 Task: Plan a event for the audiobook listening session.
Action: Mouse moved to (63, 127)
Screenshot: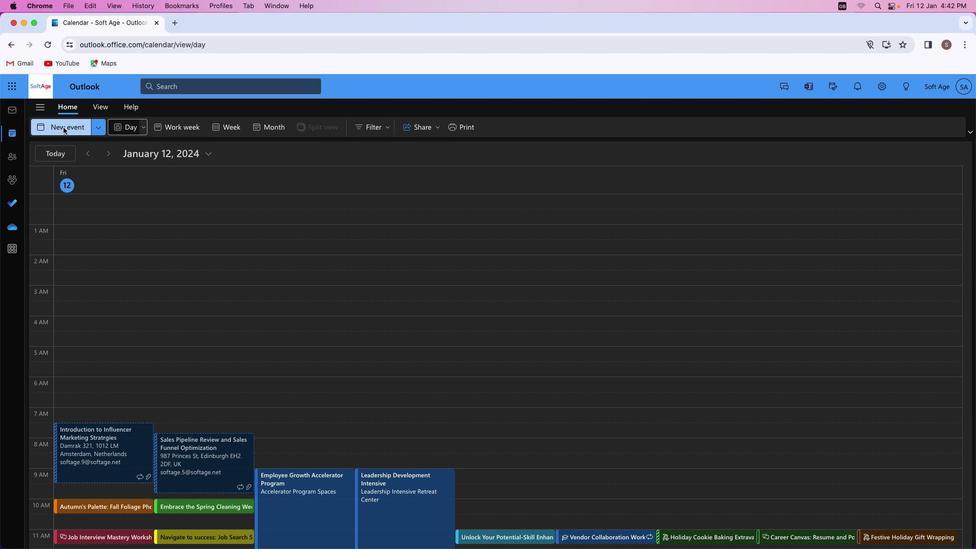 
Action: Mouse pressed left at (63, 127)
Screenshot: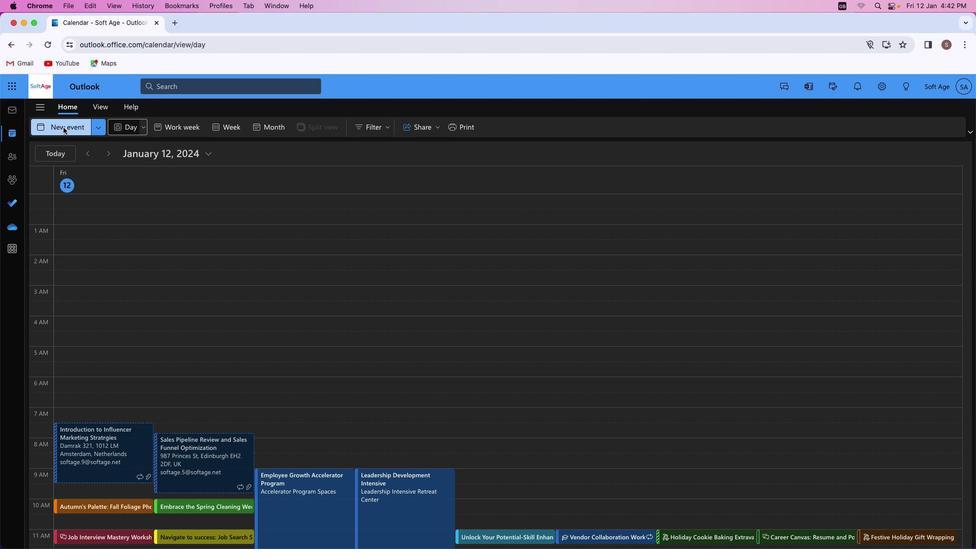 
Action: Mouse moved to (254, 188)
Screenshot: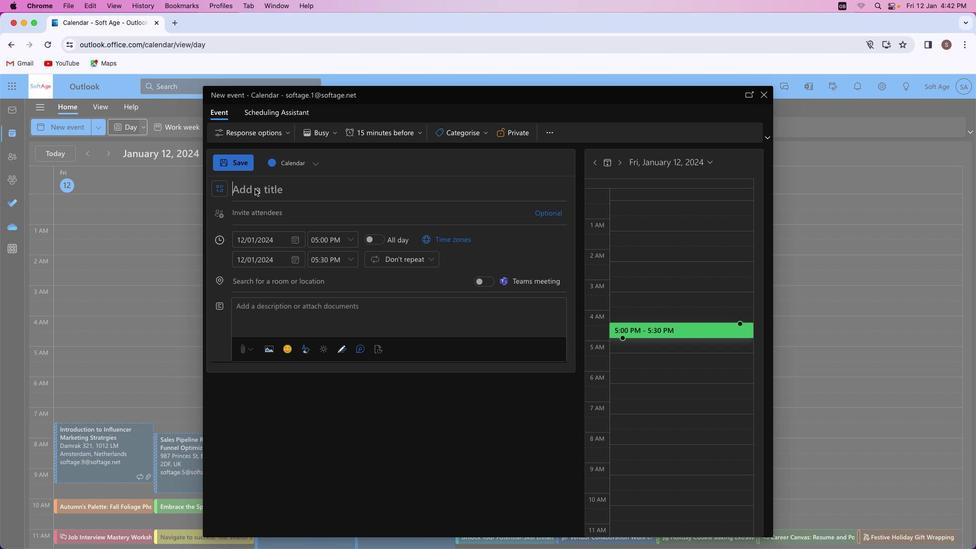 
Action: Mouse pressed left at (254, 188)
Screenshot: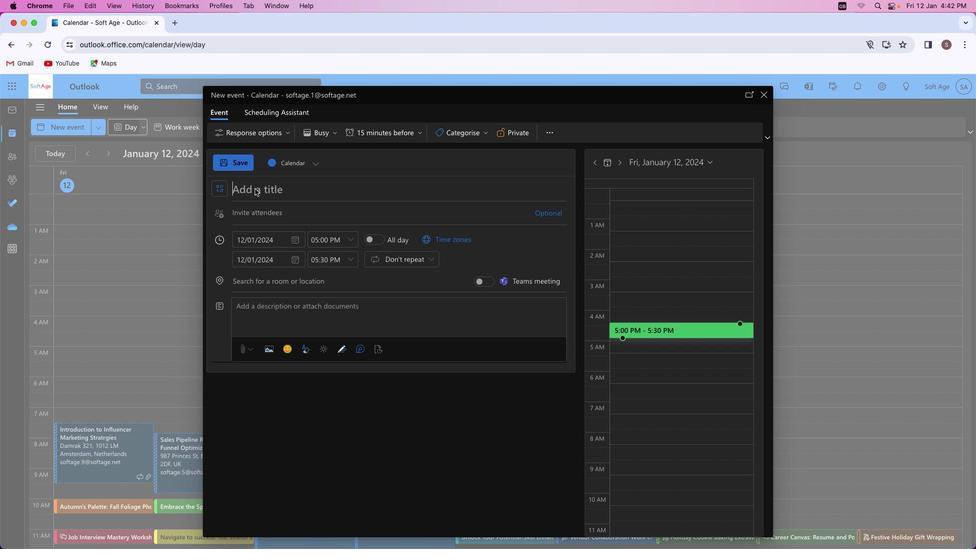 
Action: Key pressed Key.shift'S''o''u''n''d'Key.spaceKey.shift'S''c''a''p''e'Key.spaceKey.shift'S''t''o''r''i''e''s'Key.shift_r':'Key.spaceKey.shift'A''u''d''i''o''b''o''o''k'Key.spaceKey.shift_r'L''i''s''t''e''n''i''n''g'Key.spaceKey.shift'S''e''s''s''i''o''n'
Screenshot: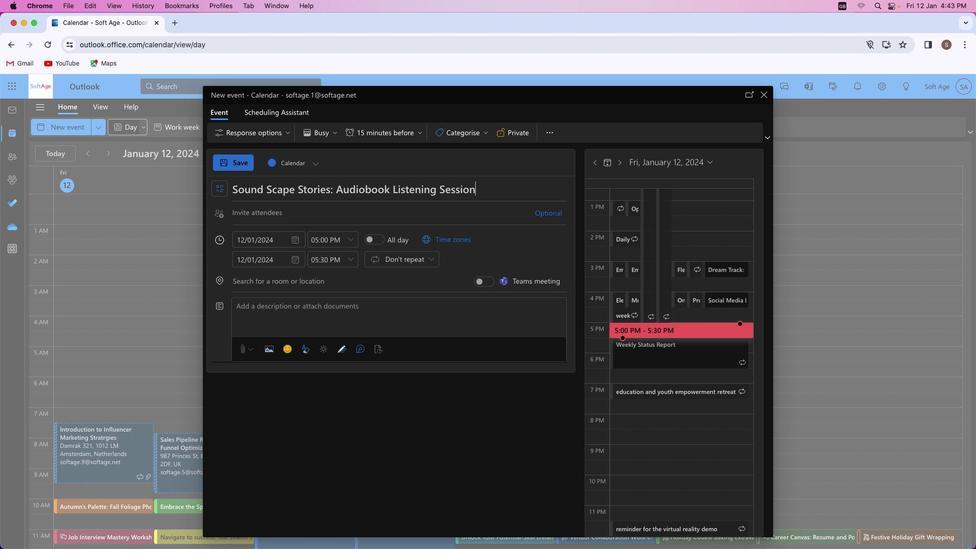
Action: Mouse moved to (261, 214)
Screenshot: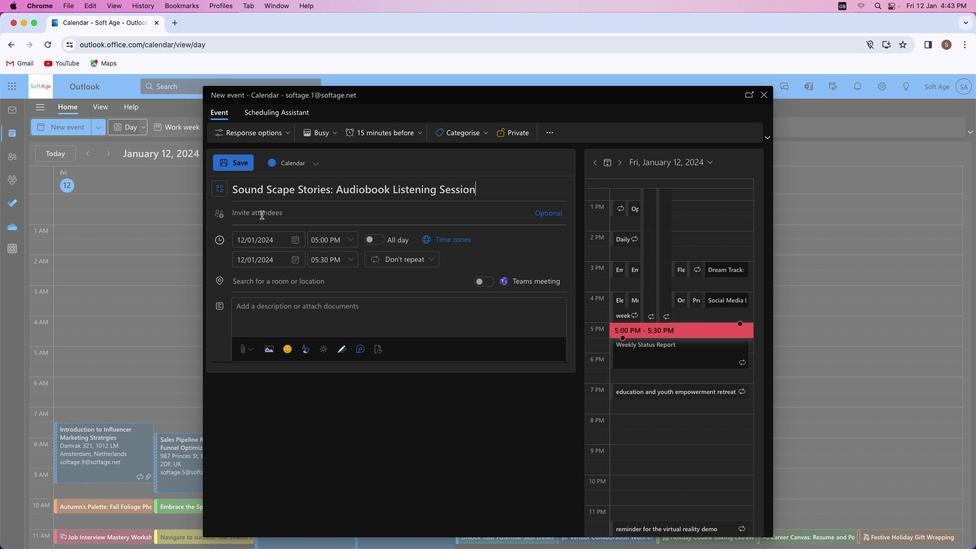 
Action: Mouse pressed left at (261, 214)
Screenshot: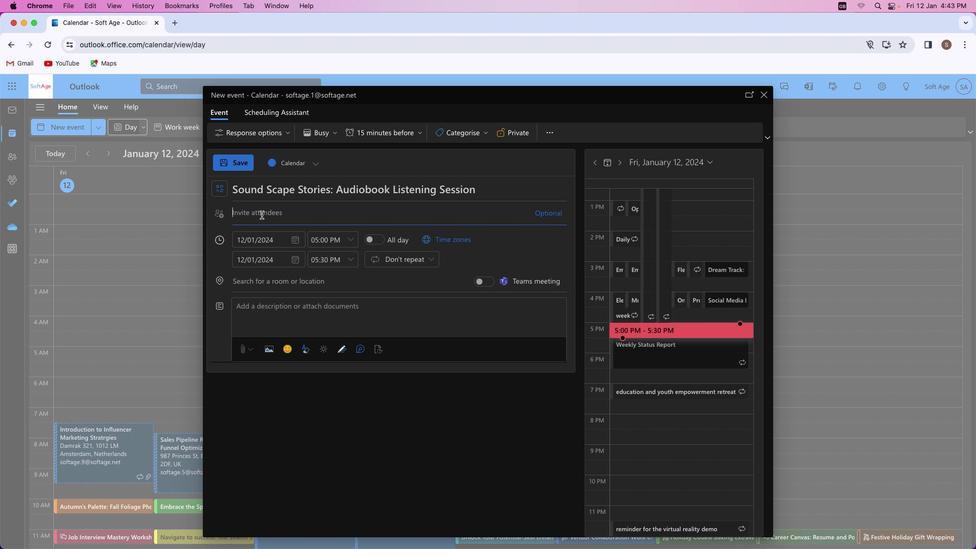 
Action: Key pressed Key.shift'S''h''i''v''a''m''y''a''d''a''v''4''1'Key.shift'@''o''u''t''l''o''o''k''.''c''o''m'
Screenshot: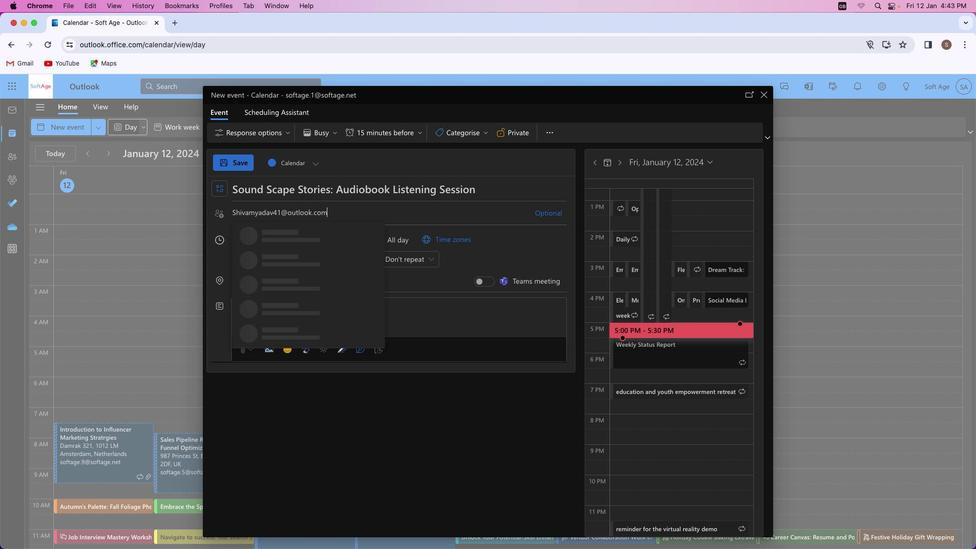 
Action: Mouse moved to (325, 235)
Screenshot: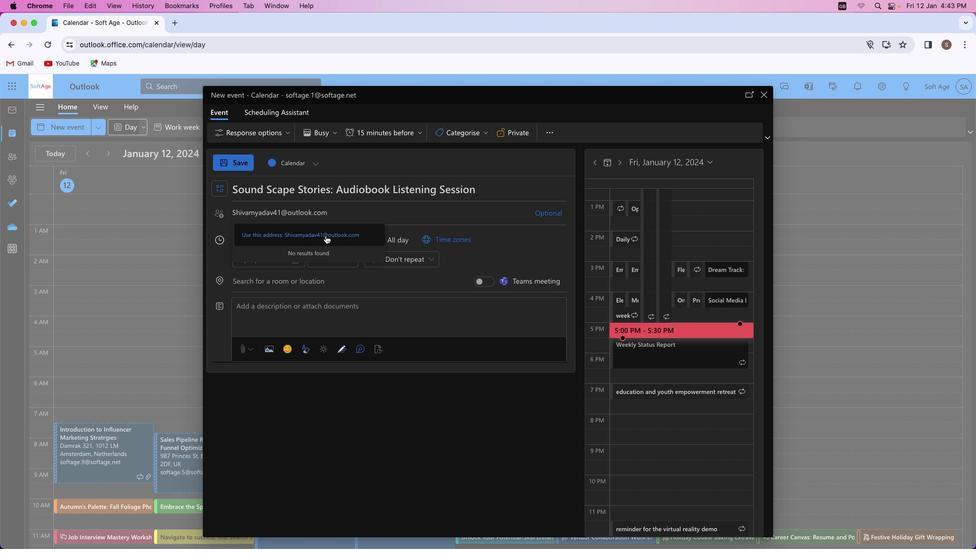 
Action: Mouse pressed left at (325, 235)
Screenshot: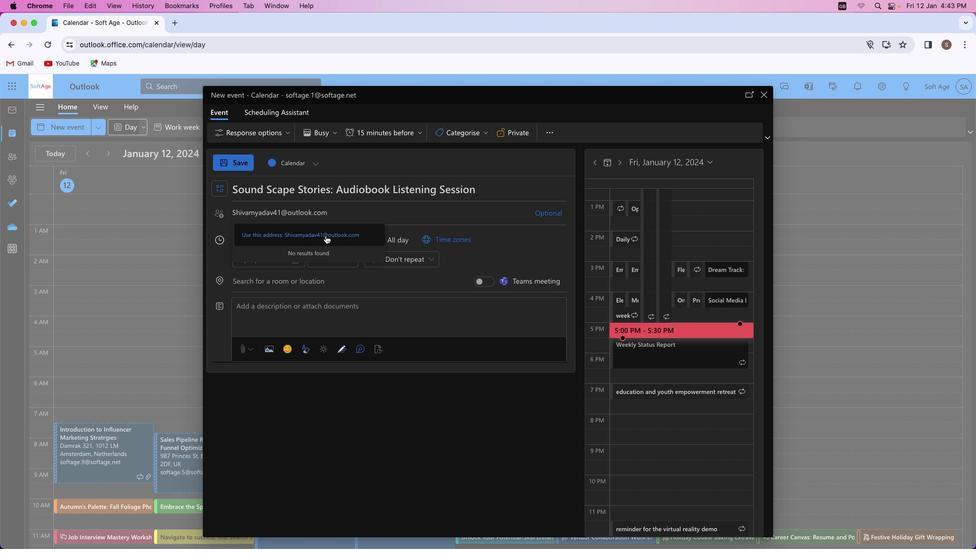 
Action: Mouse moved to (528, 238)
Screenshot: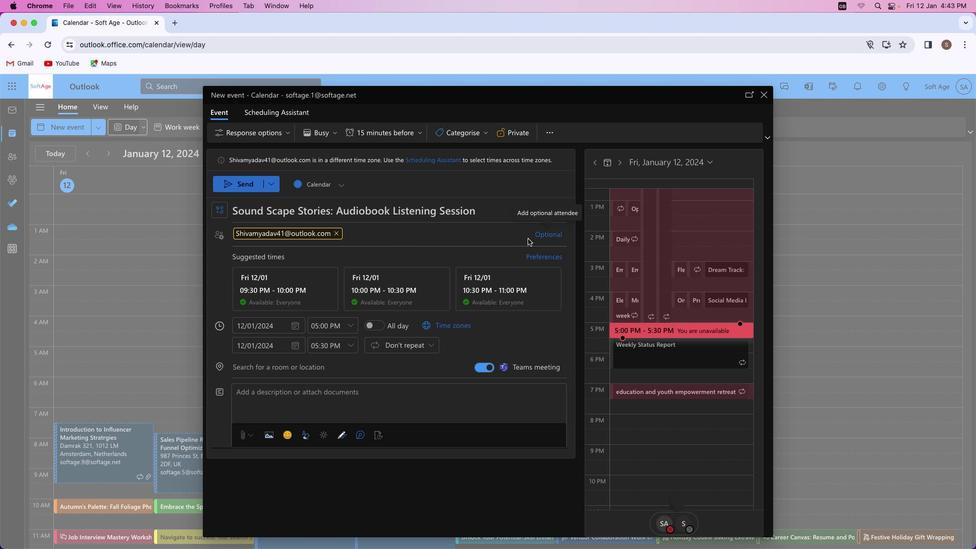 
Action: Key pressed Key.shift'A''k''a''s''h''r''a''j''p''u''t'Key.shift'@''o''u''t''l''o''o''k''.''c''o''m'
Screenshot: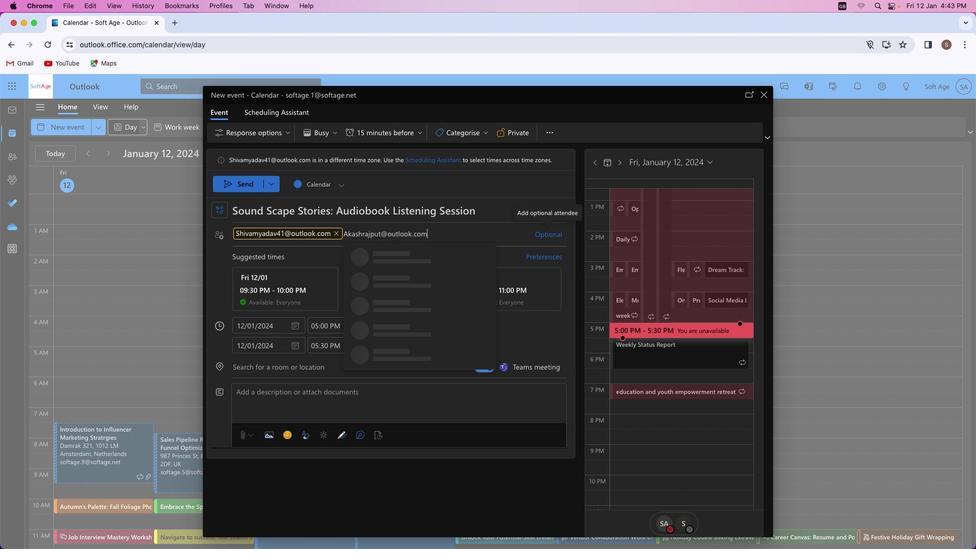 
Action: Mouse moved to (433, 255)
Screenshot: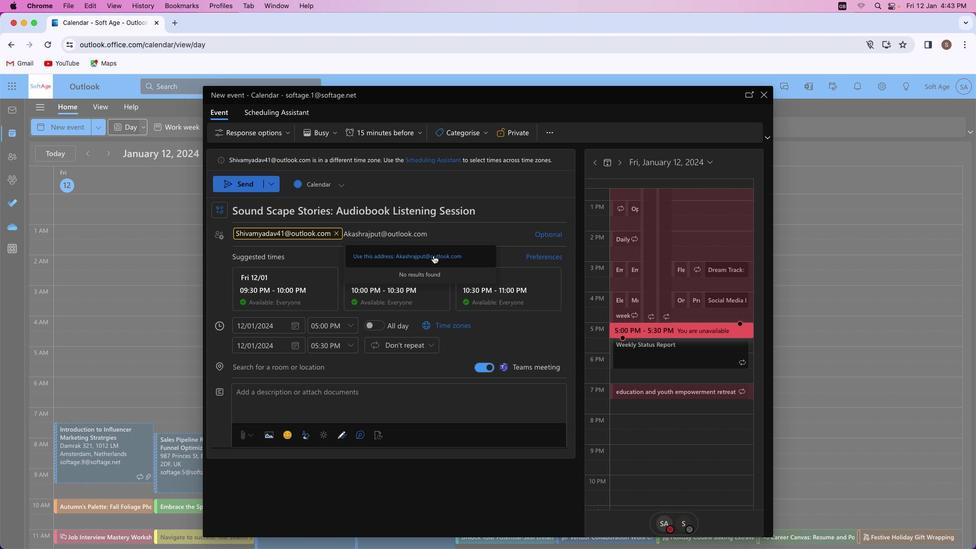 
Action: Mouse pressed left at (433, 255)
Screenshot: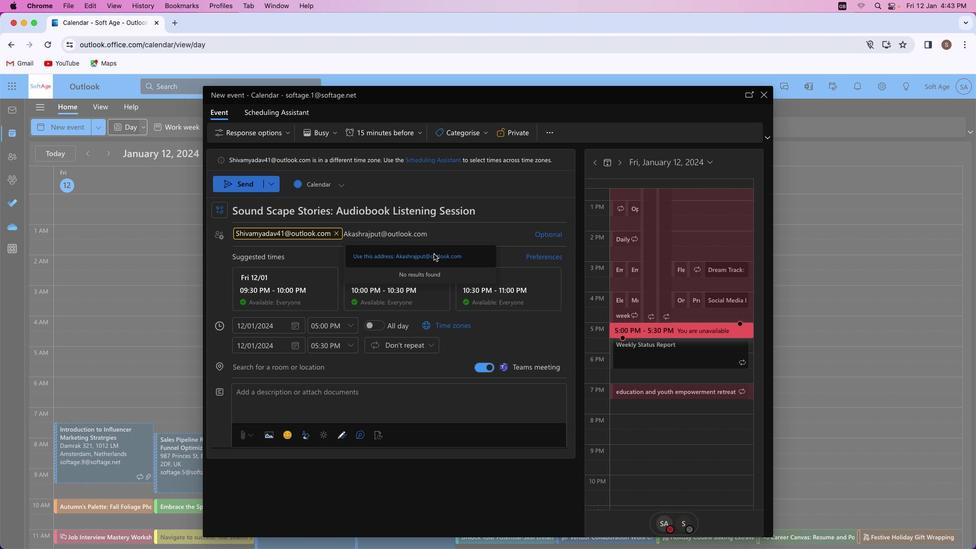 
Action: Mouse moved to (545, 243)
Screenshot: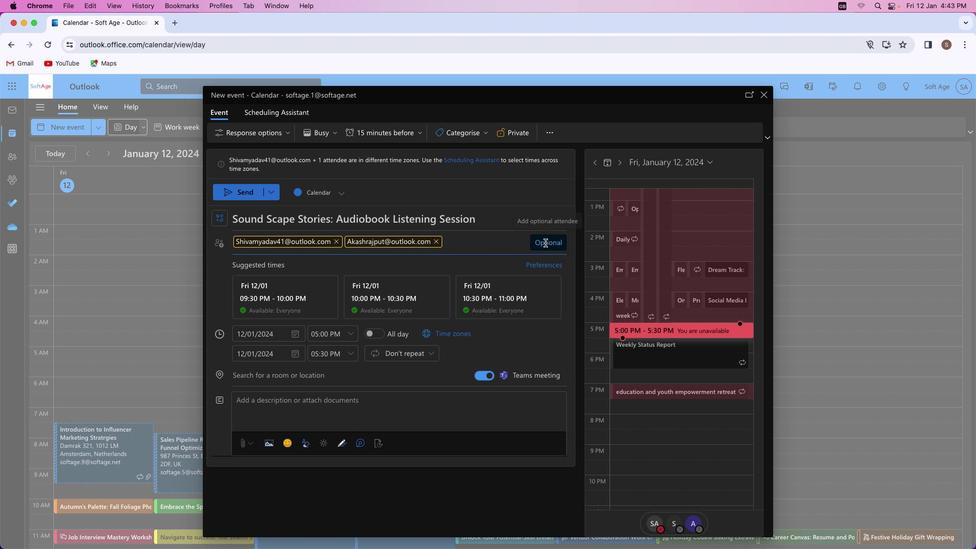 
Action: Mouse pressed left at (545, 243)
Screenshot: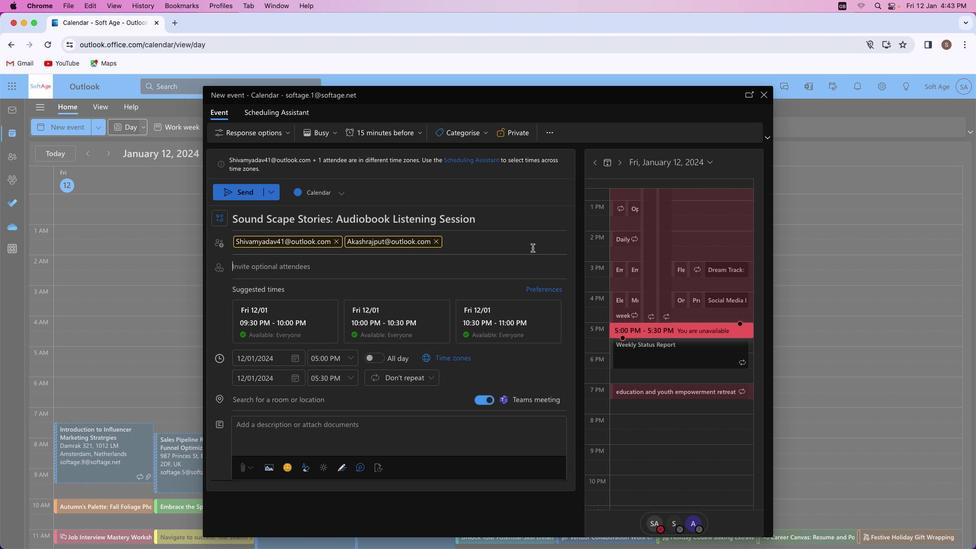 
Action: Mouse moved to (350, 263)
Screenshot: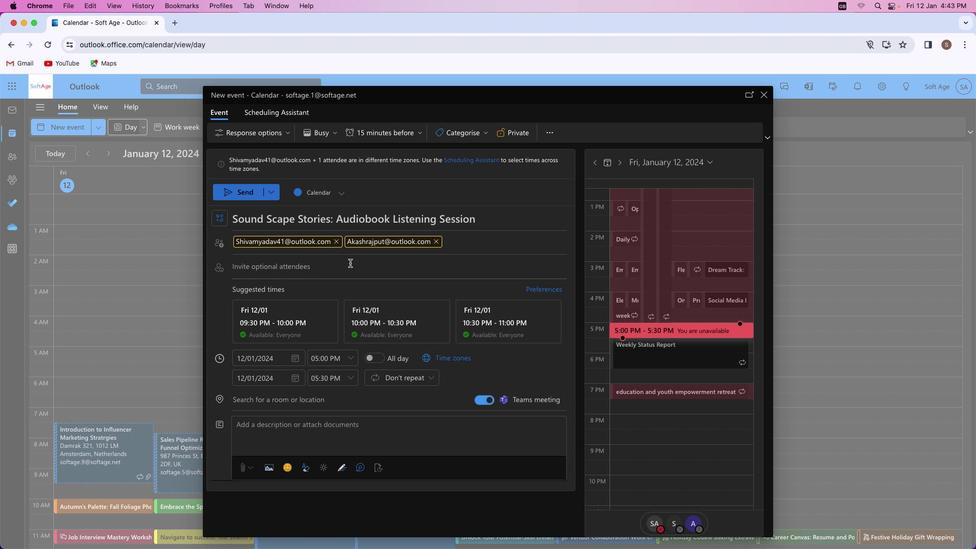 
Action: Key pressed Key.shift_r'M''u''n''e''e''s''h''k''u''m''a''r''9''7''3''2'Key.shift'@''o''u''t''l''o''o''k''.''c''o''m'
Screenshot: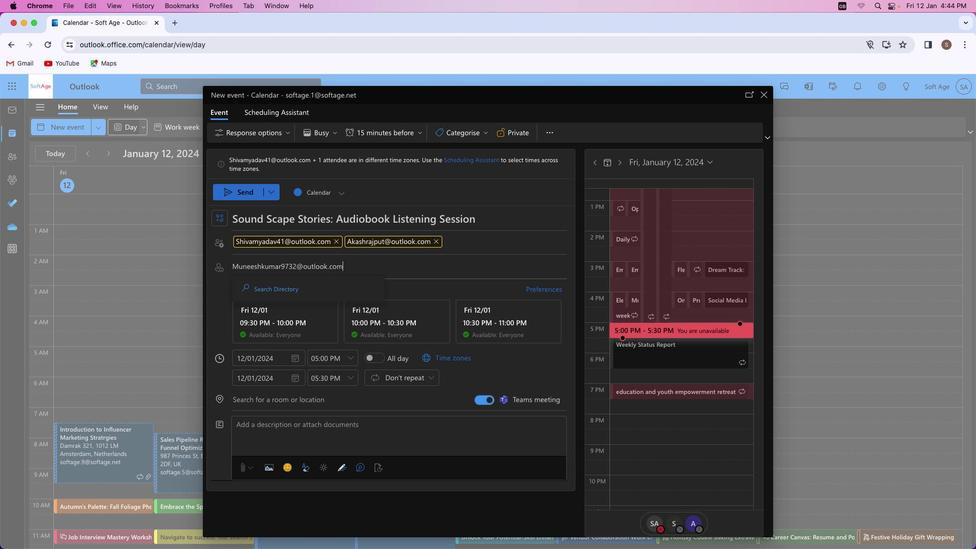 
Action: Mouse moved to (344, 289)
Screenshot: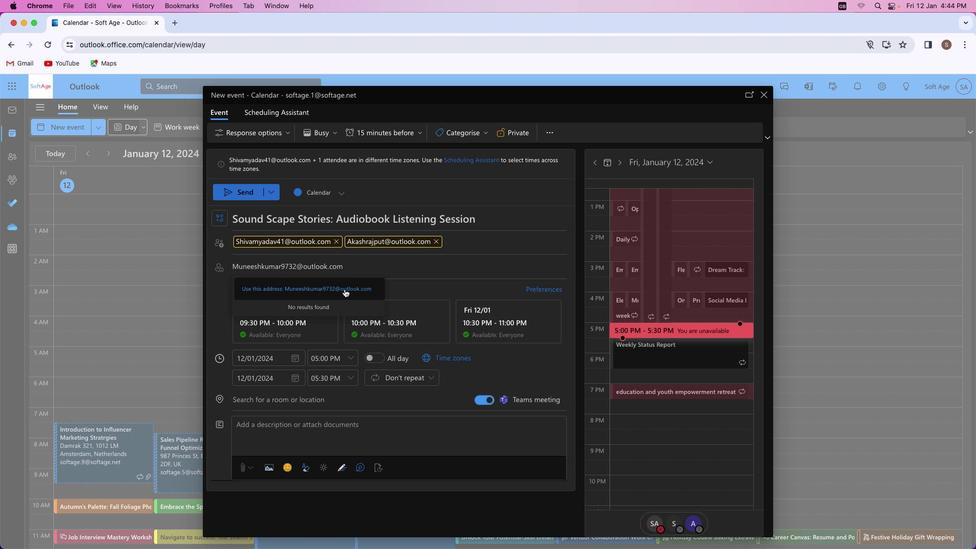 
Action: Mouse pressed left at (344, 289)
Screenshot: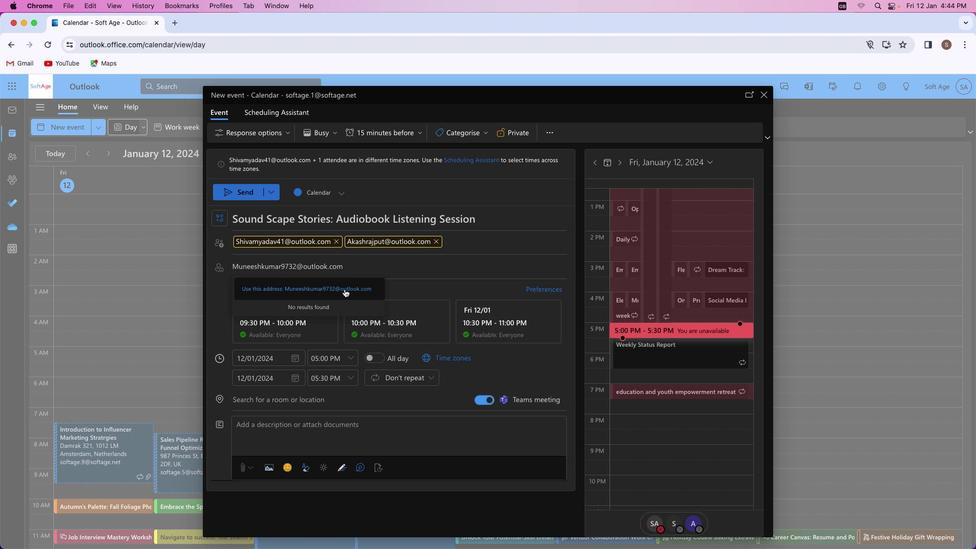 
Action: Mouse moved to (298, 400)
Screenshot: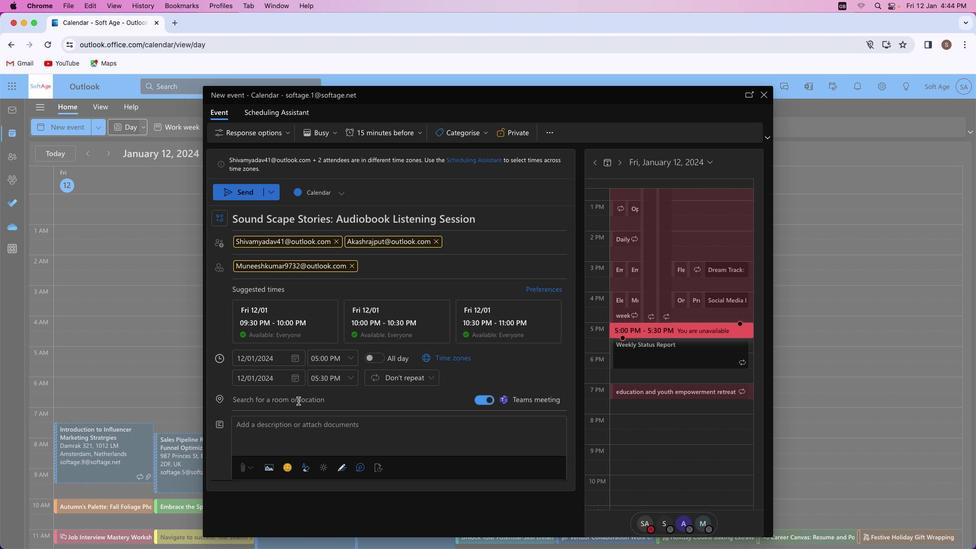 
Action: Mouse pressed left at (298, 400)
Screenshot: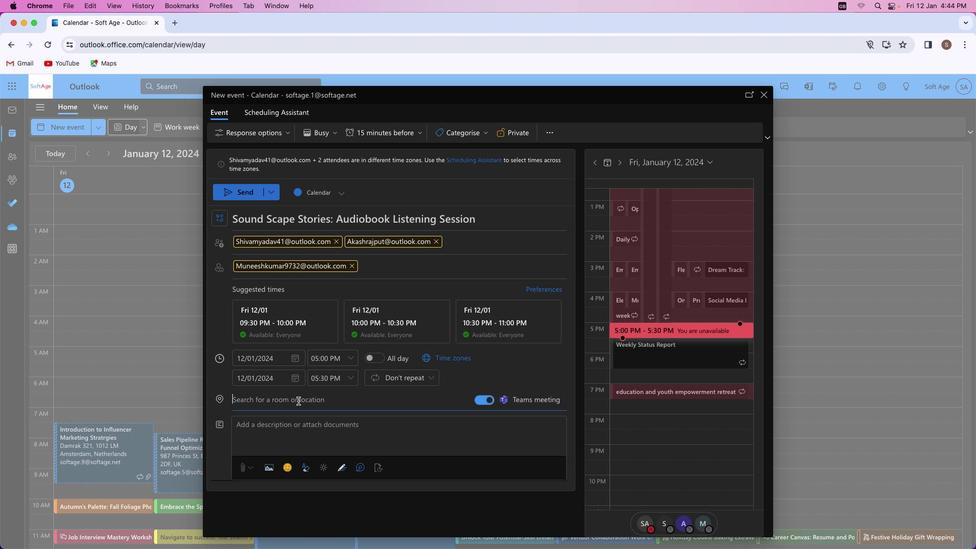 
Action: Key pressed Key.shift'A''u''d''i''o''b''o''o''k'
Screenshot: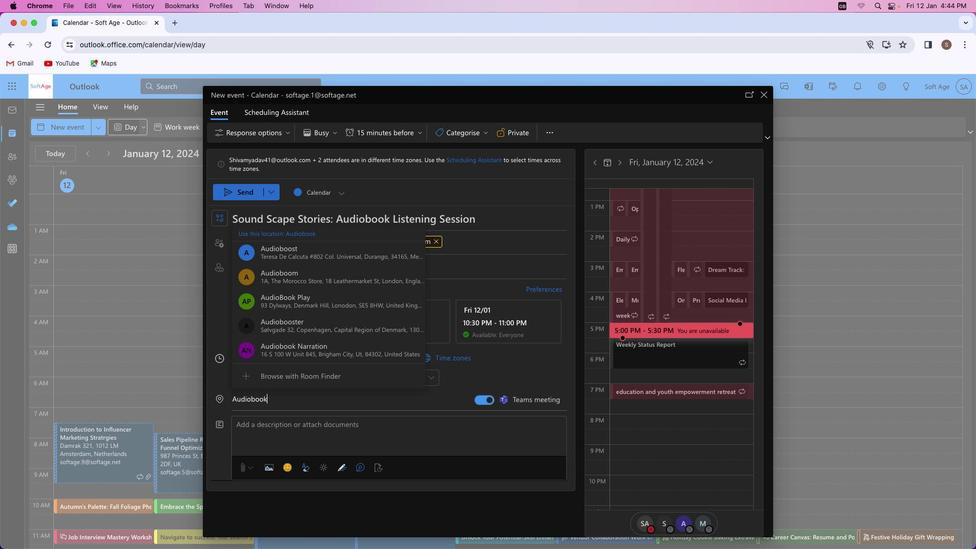 
Action: Mouse moved to (285, 248)
Screenshot: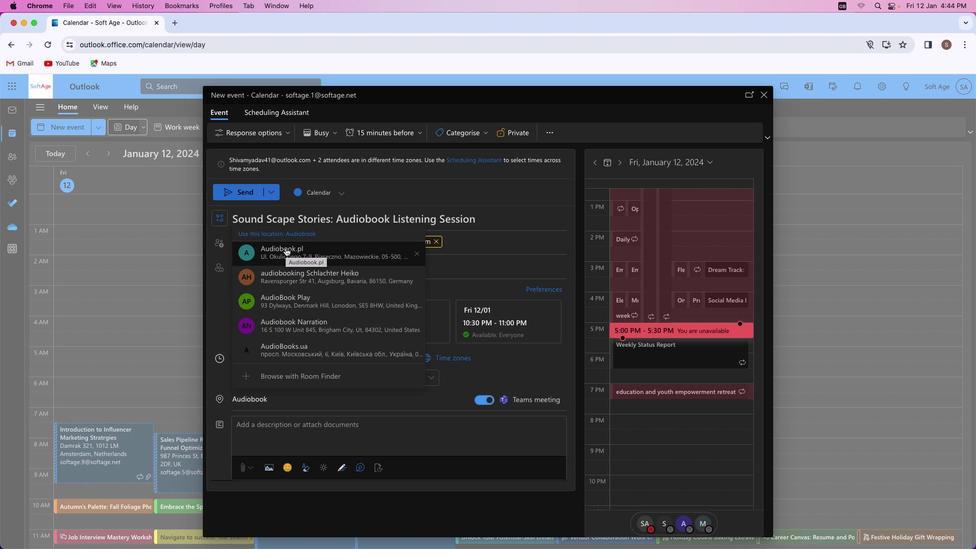 
Action: Mouse pressed left at (285, 248)
Screenshot: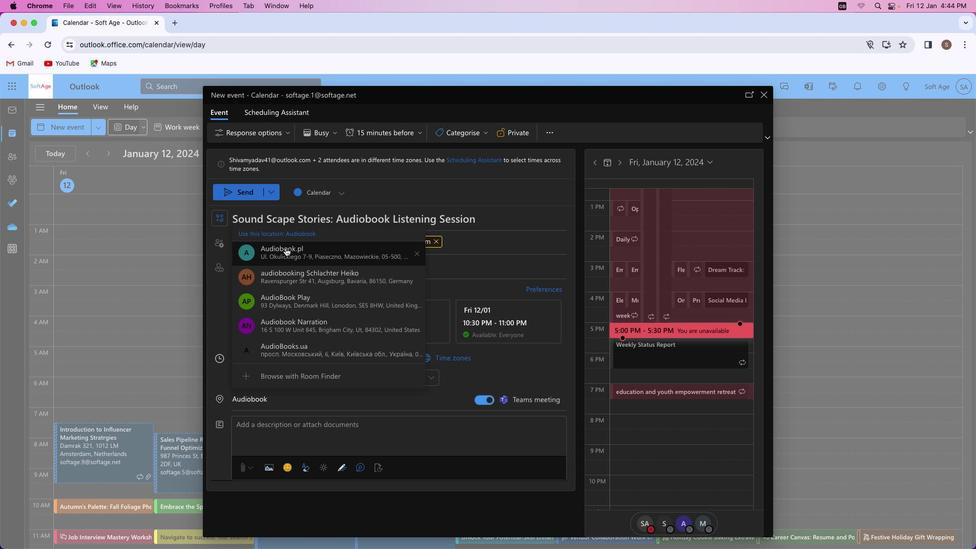 
Action: Mouse moved to (310, 423)
Screenshot: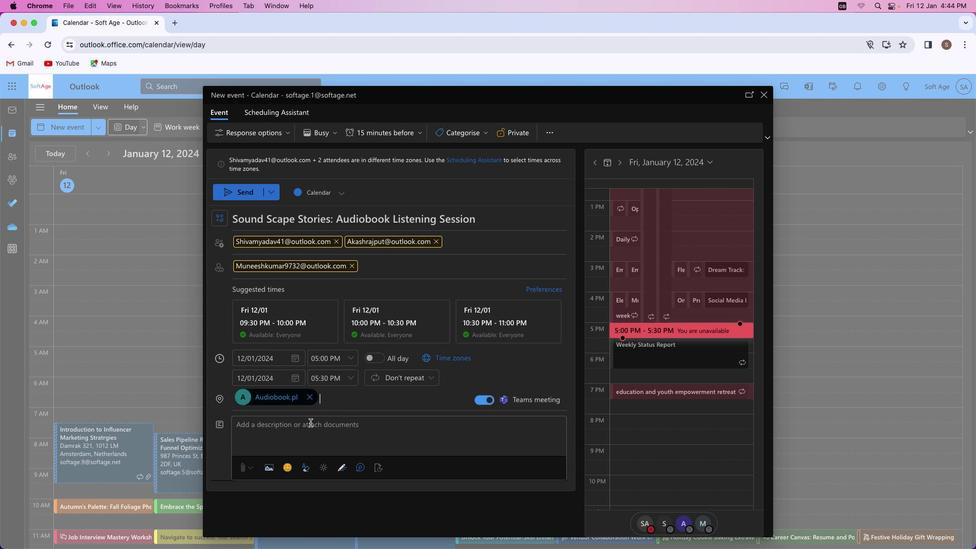 
Action: Mouse pressed left at (310, 423)
Screenshot: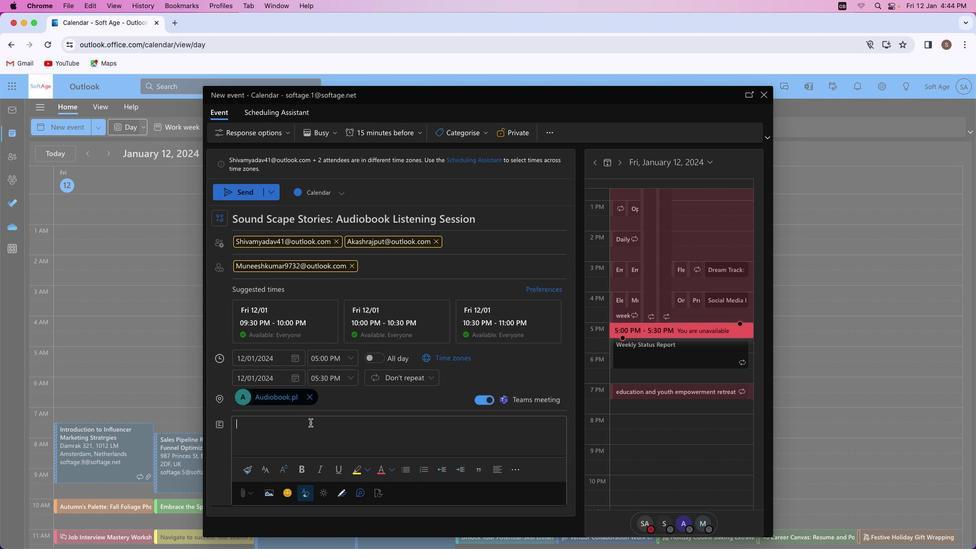 
Action: Mouse moved to (346, 436)
Screenshot: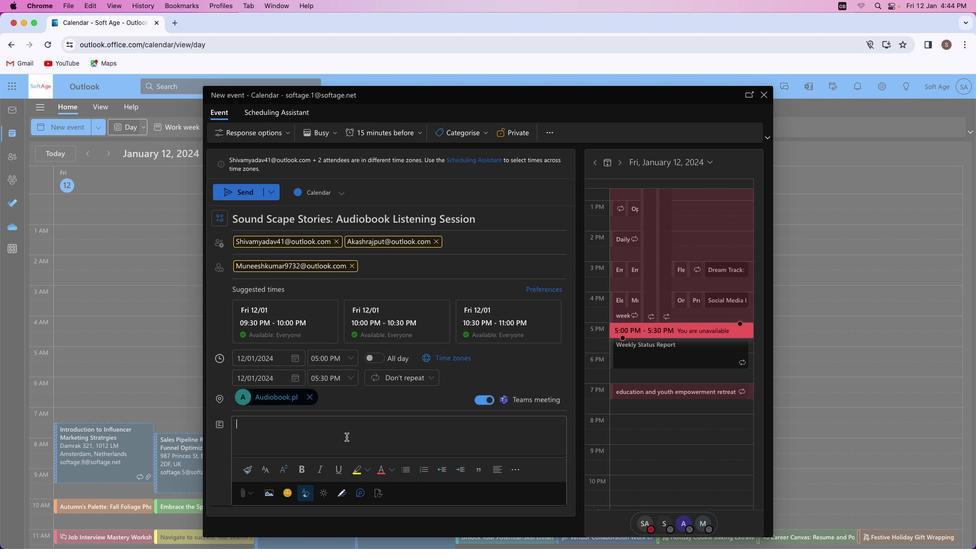 
Action: Key pressed Key.shift_r'I''m''m''e''r''s''e'Key.space'y''o''u''r''s''e''l''f'Key.space'i''n'Key.space'a'Key.space'w''o''r''l''d'Key.space'o''f'Key.space'c''a''p''t''i''v''a''t''i''n''g'Key.space'n''a''r''r''a''t''i''v''e''s'Key.space'w''i''t''h'Key.space's''o''u''n''d'Key.space's''c''a''p''e'Key.space's''t''o''r''i''e''s''.'Key.spaceKey.shift_r'J''o''i''n'Key.space'o''u''r'Key.space'a''u''d''i''o''b''o''o''k'Key.space'l''i''s''t''e''n''i''n''g'Key.space's''e''s''s''i''o''n'Key.space'f''o''r'Key.space'a''n'Key.space'a''u''d''i''t''o''r''y'Key.space'j''o''u''r''n''e''y'Key.space't''h''a''t'Key.space's''p''a''r''k''s'Key.space'i''m''a''g''i''n''a''t''i''o''n'Key.space'a''n''d'Key.space'r''e''l''a''x''a''t''i''o''n''.'
Screenshot: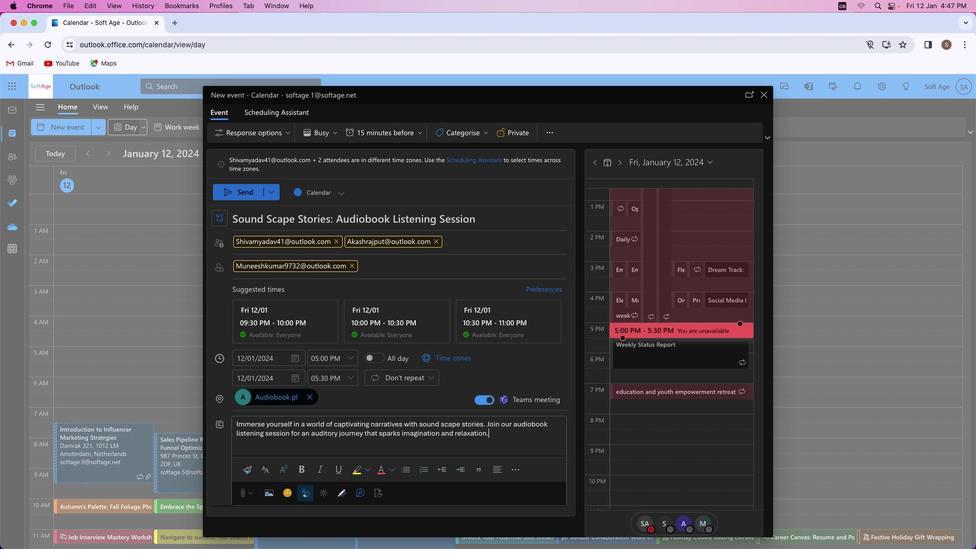 
Action: Mouse moved to (505, 435)
Screenshot: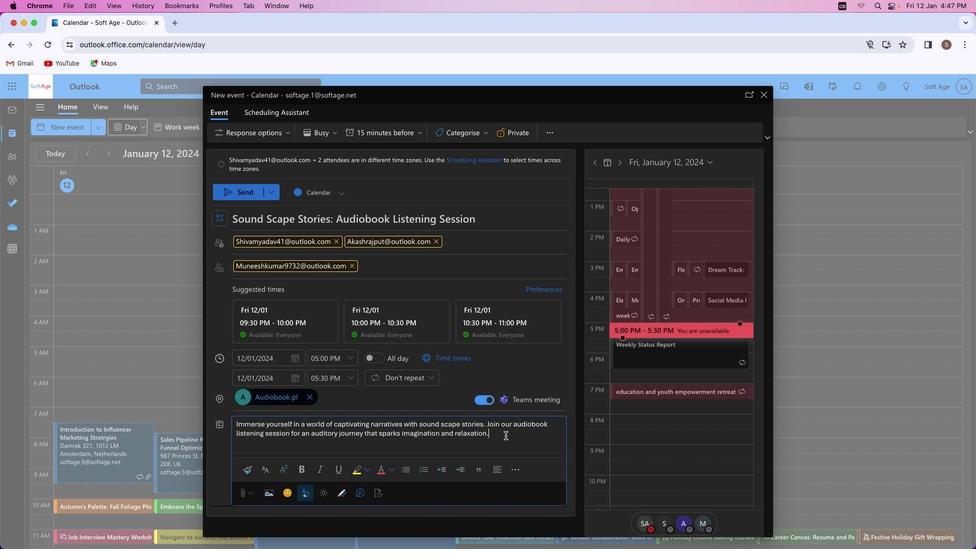 
Action: Mouse pressed left at (505, 435)
Screenshot: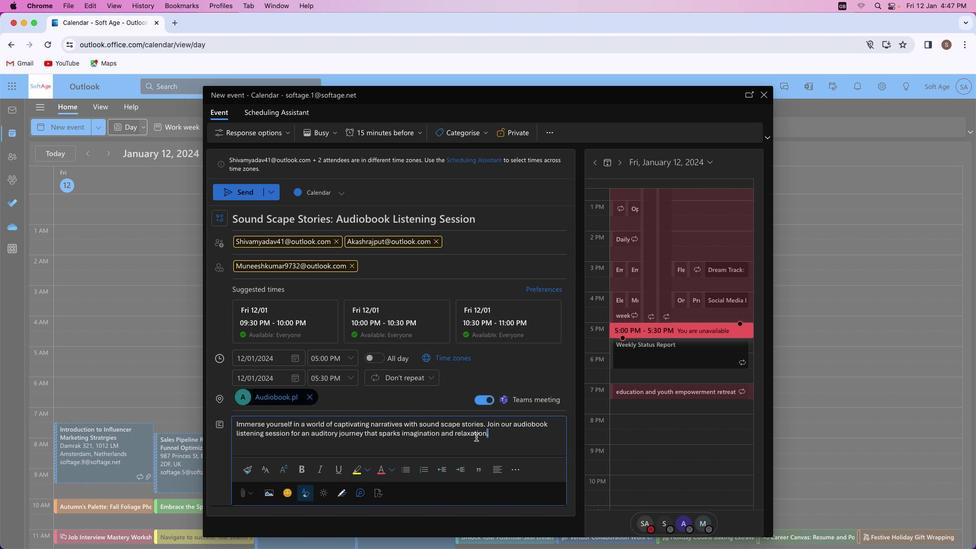 
Action: Mouse moved to (329, 402)
Screenshot: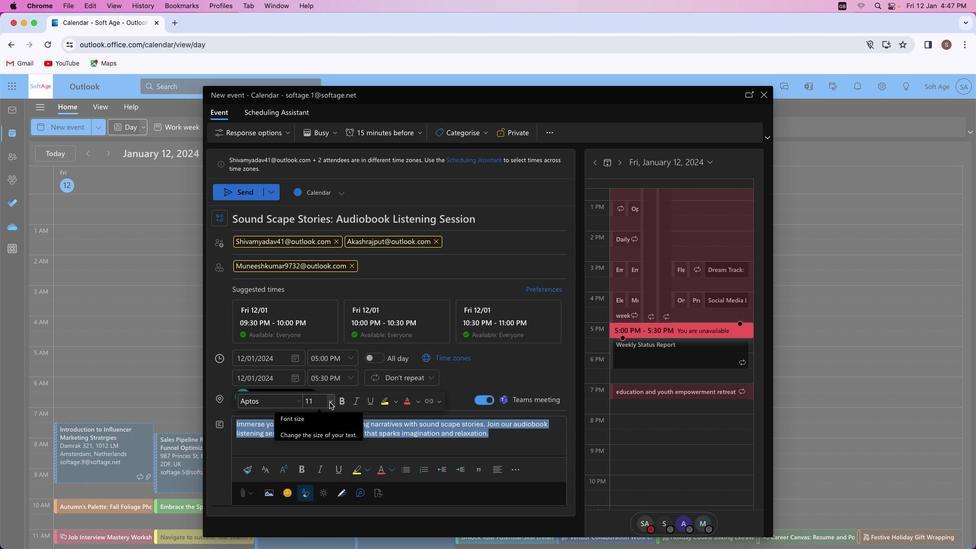 
Action: Mouse pressed left at (329, 402)
Screenshot: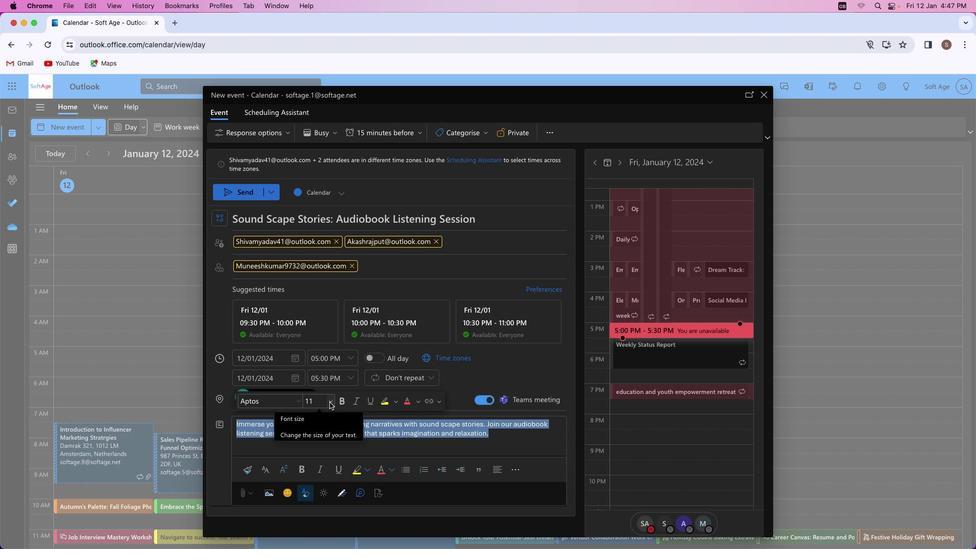 
Action: Mouse moved to (321, 325)
Screenshot: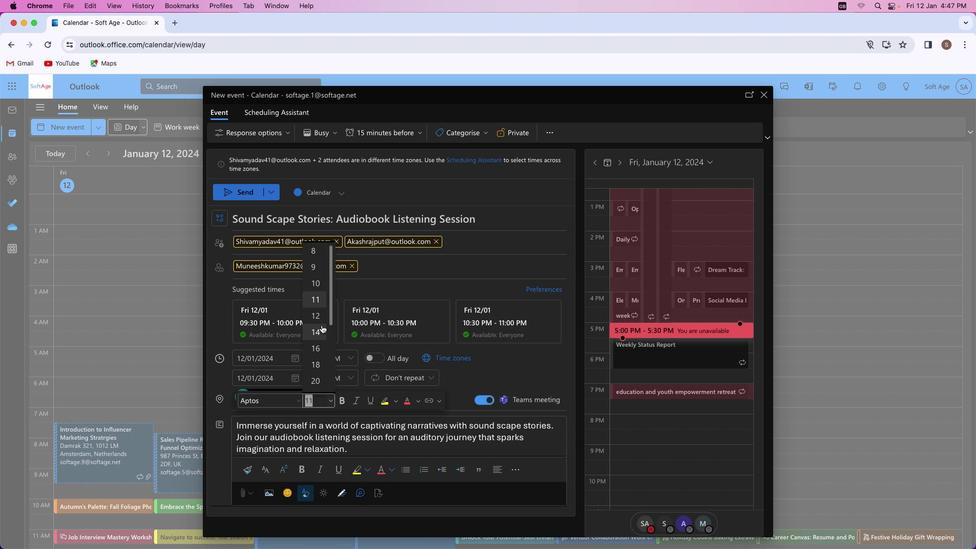 
Action: Mouse pressed left at (321, 325)
Screenshot: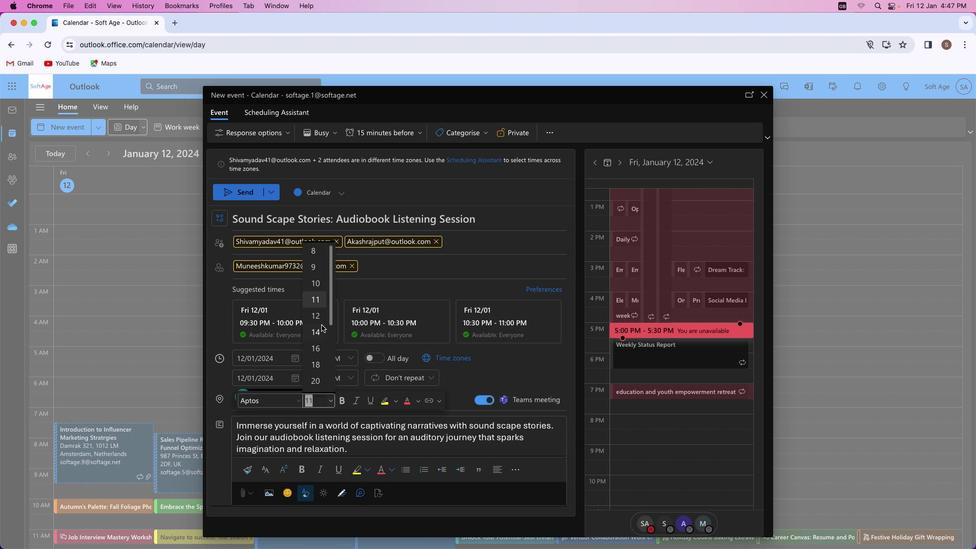 
Action: Mouse moved to (270, 468)
Screenshot: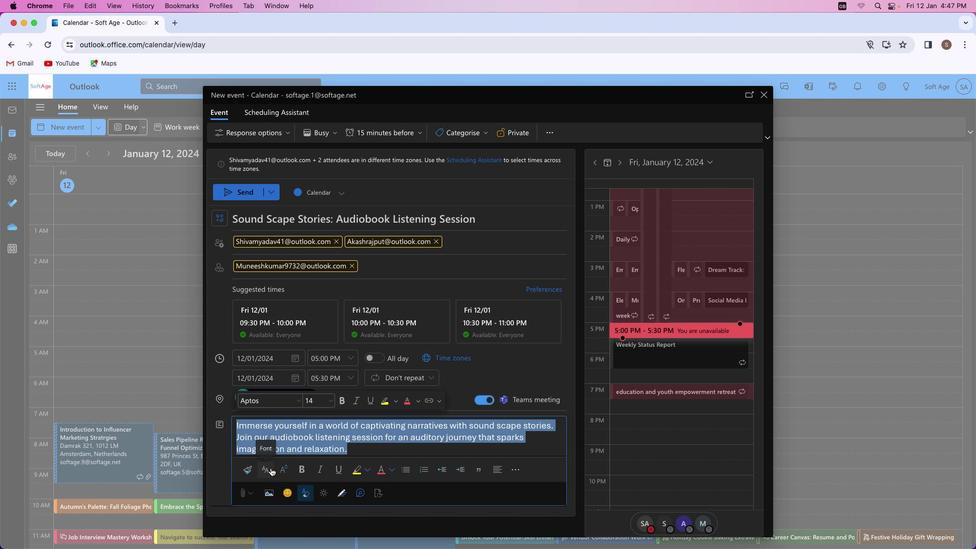 
Action: Mouse pressed left at (270, 468)
Screenshot: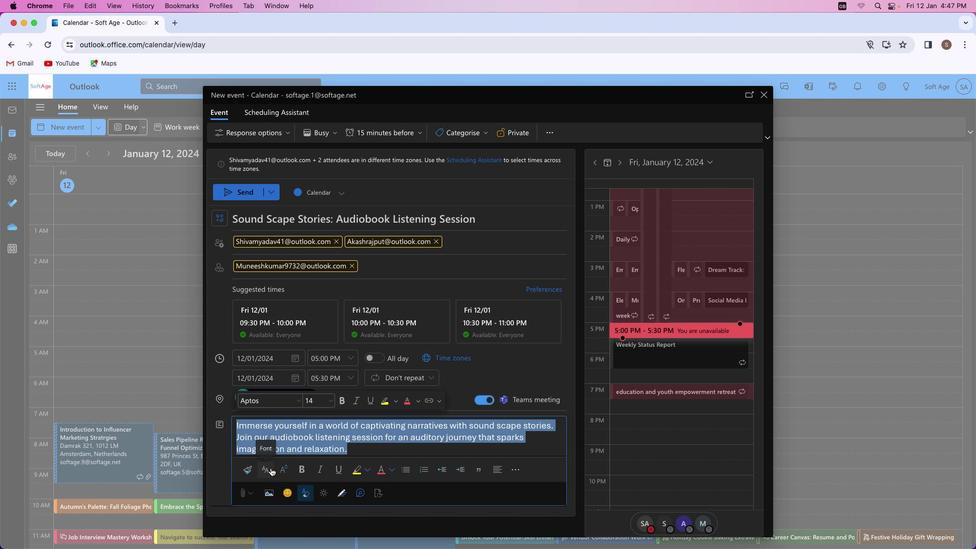 
Action: Mouse moved to (303, 403)
Screenshot: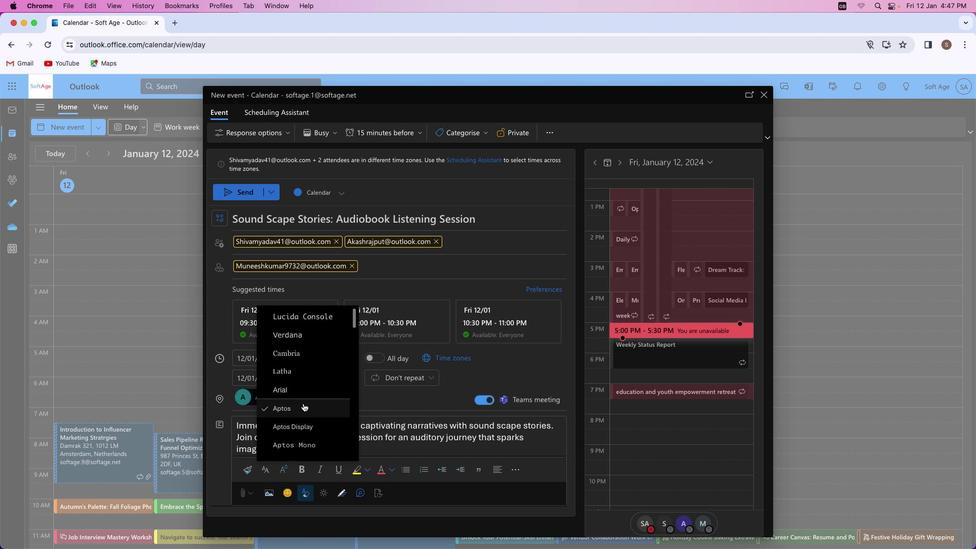 
Action: Mouse scrolled (303, 403) with delta (0, 0)
Screenshot: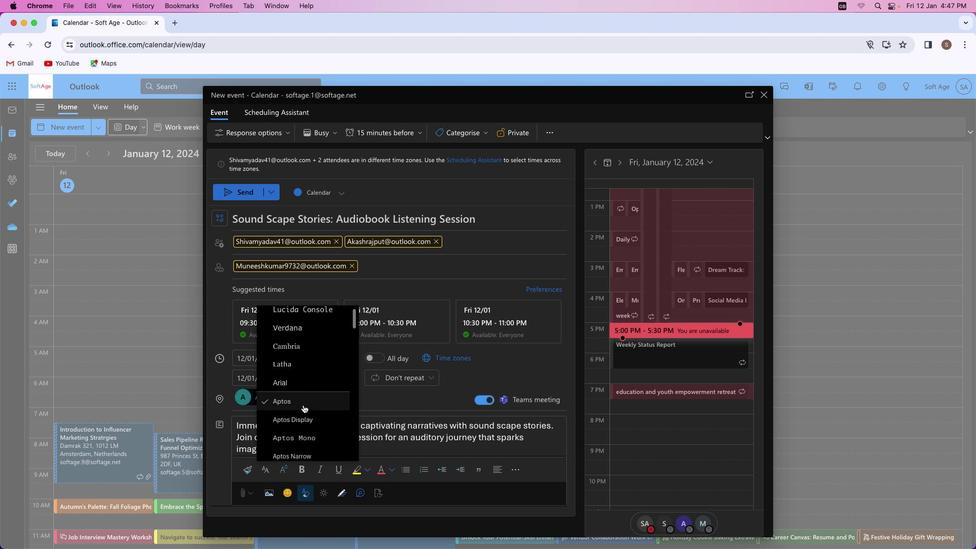 
Action: Mouse moved to (303, 404)
Screenshot: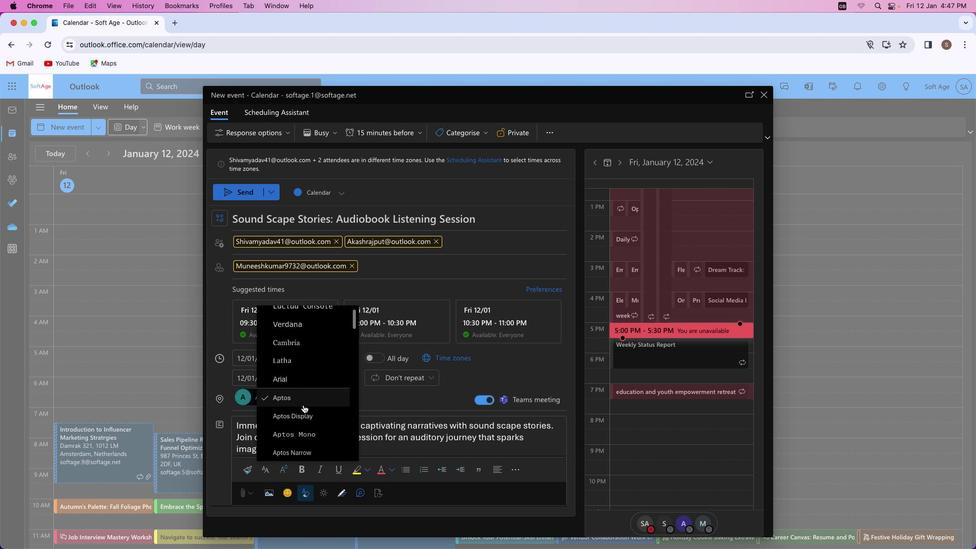 
Action: Mouse scrolled (303, 404) with delta (0, 0)
Screenshot: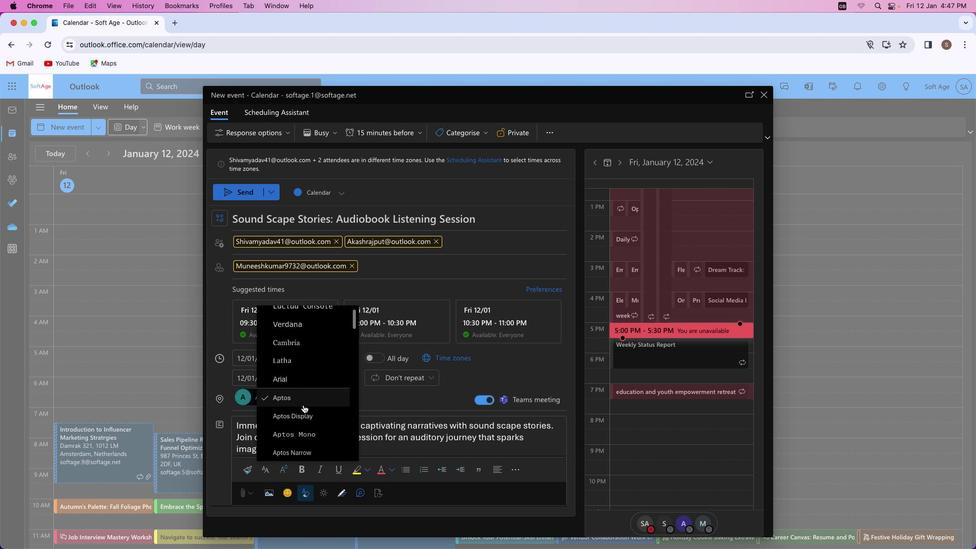 
Action: Mouse moved to (303, 404)
Screenshot: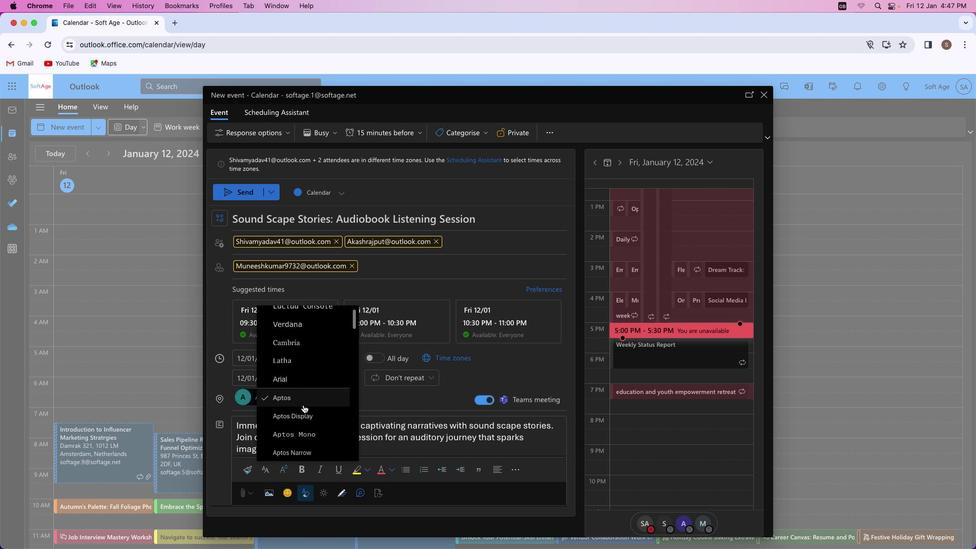 
Action: Mouse scrolled (303, 404) with delta (0, 0)
Screenshot: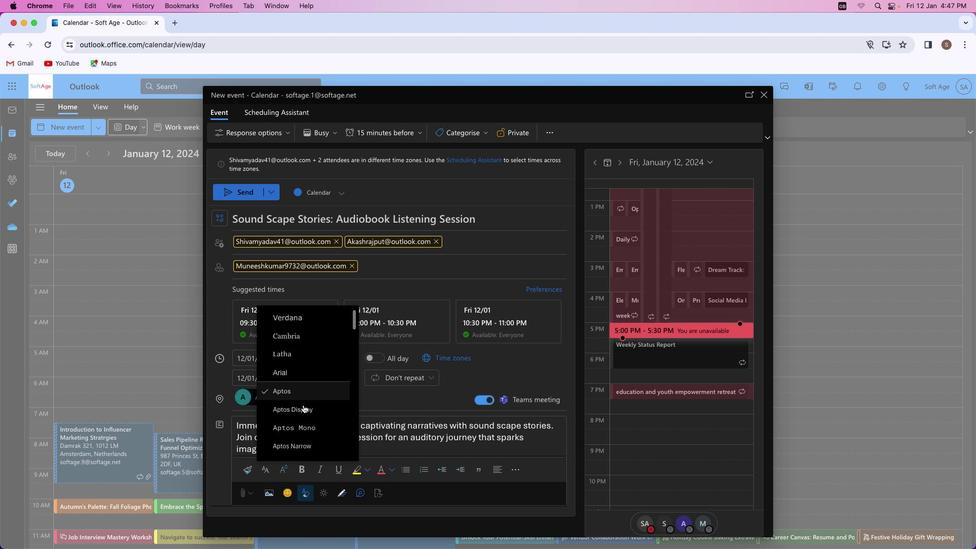 
Action: Mouse moved to (303, 405)
Screenshot: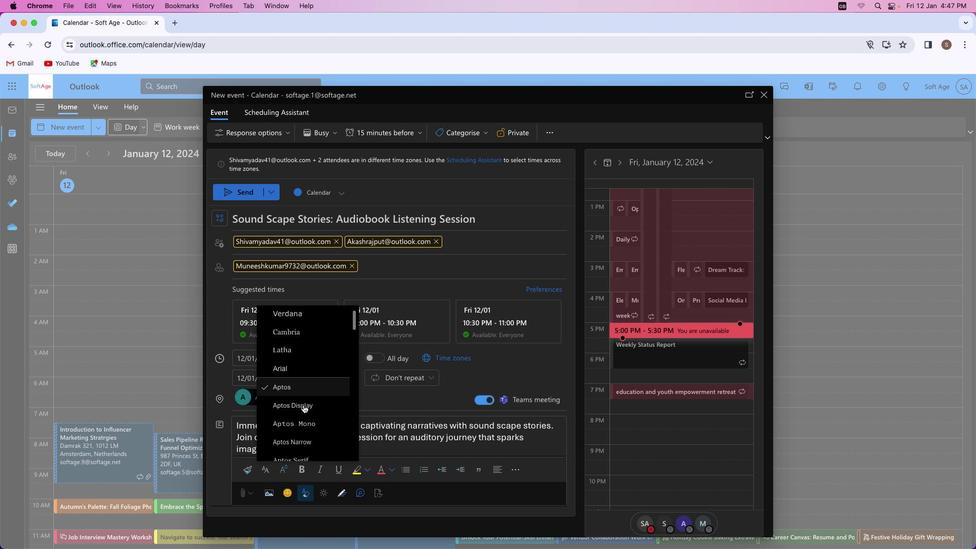 
Action: Mouse scrolled (303, 405) with delta (0, 0)
Screenshot: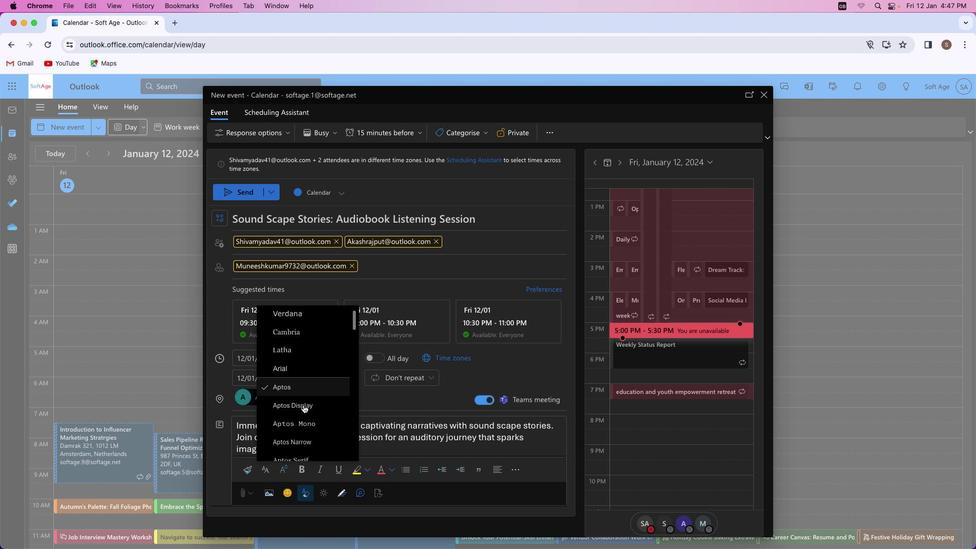 
Action: Mouse scrolled (303, 405) with delta (0, 0)
Screenshot: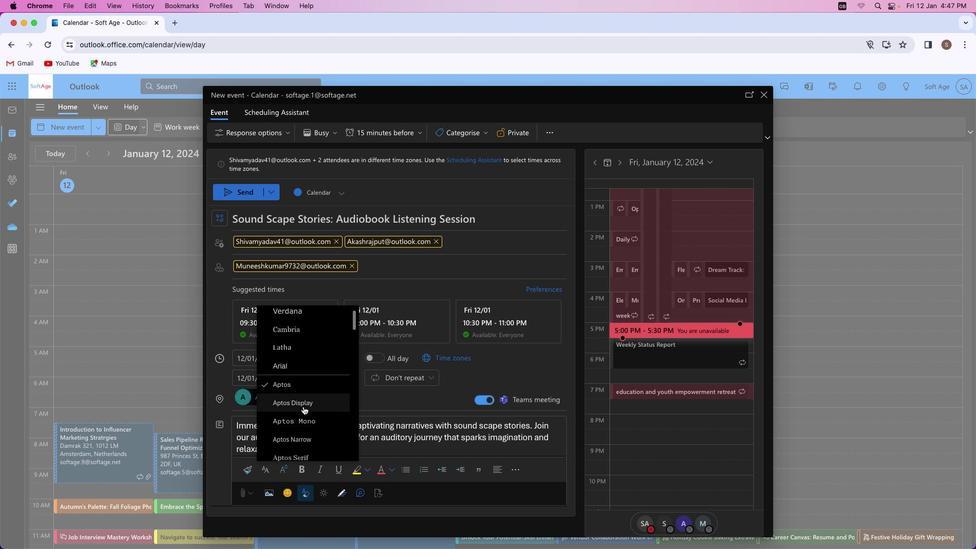 
Action: Mouse moved to (303, 405)
Screenshot: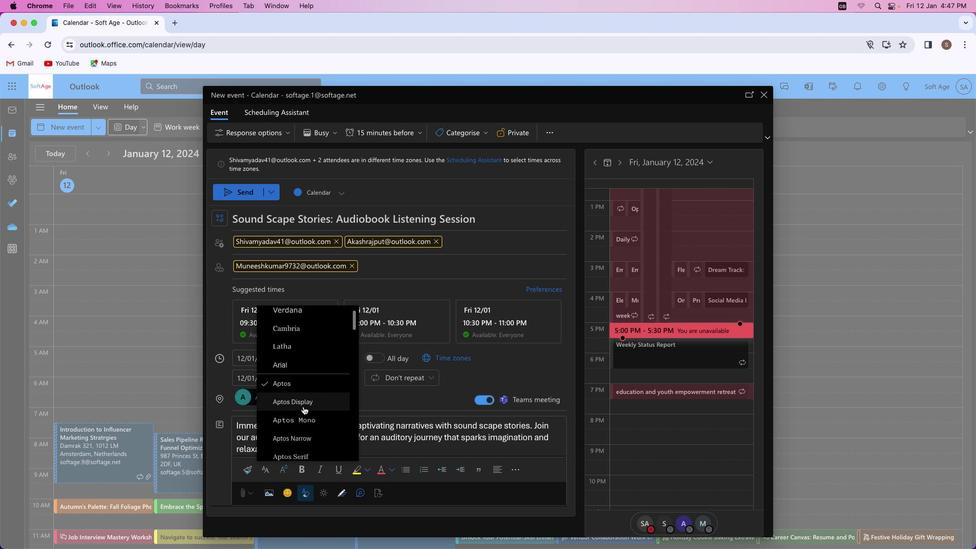 
Action: Mouse scrolled (303, 405) with delta (0, 0)
Screenshot: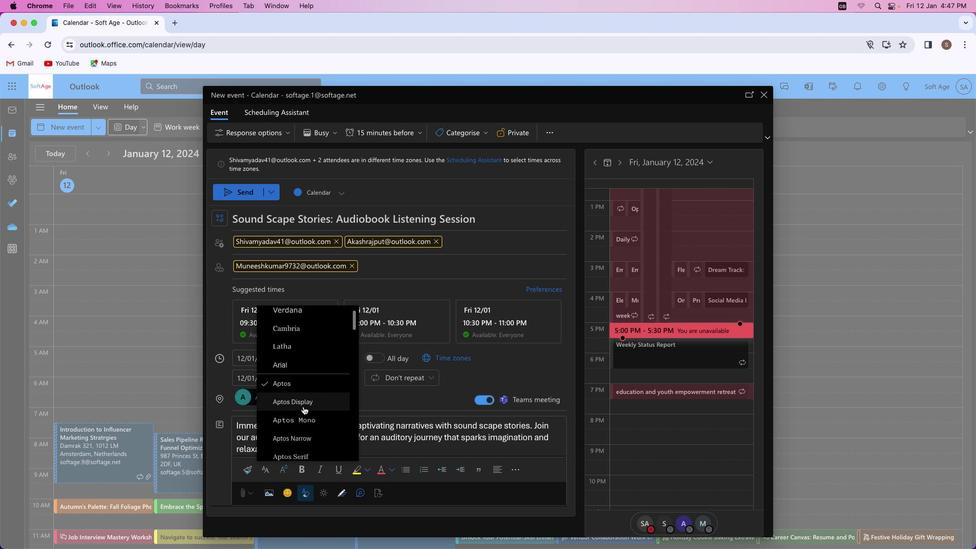 
Action: Mouse moved to (303, 406)
Screenshot: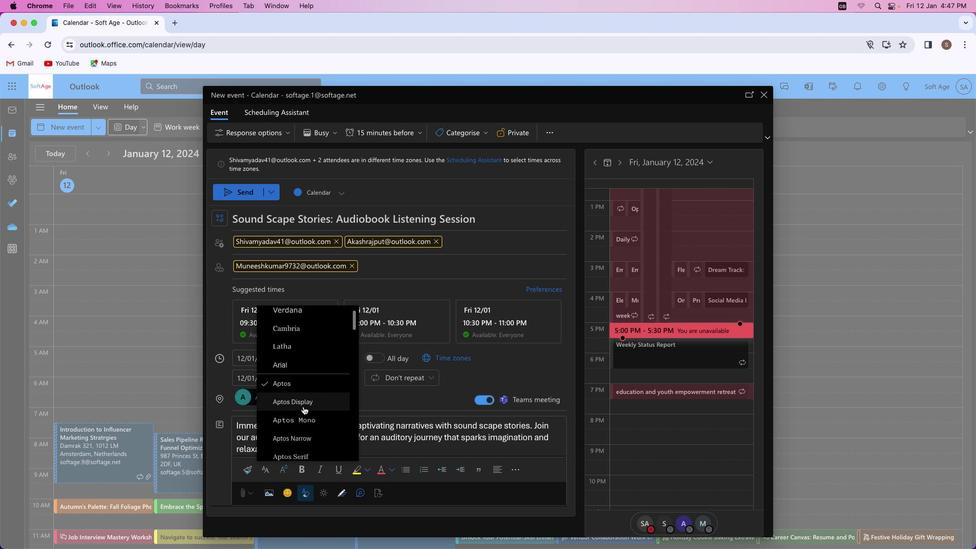 
Action: Mouse scrolled (303, 406) with delta (0, 0)
Screenshot: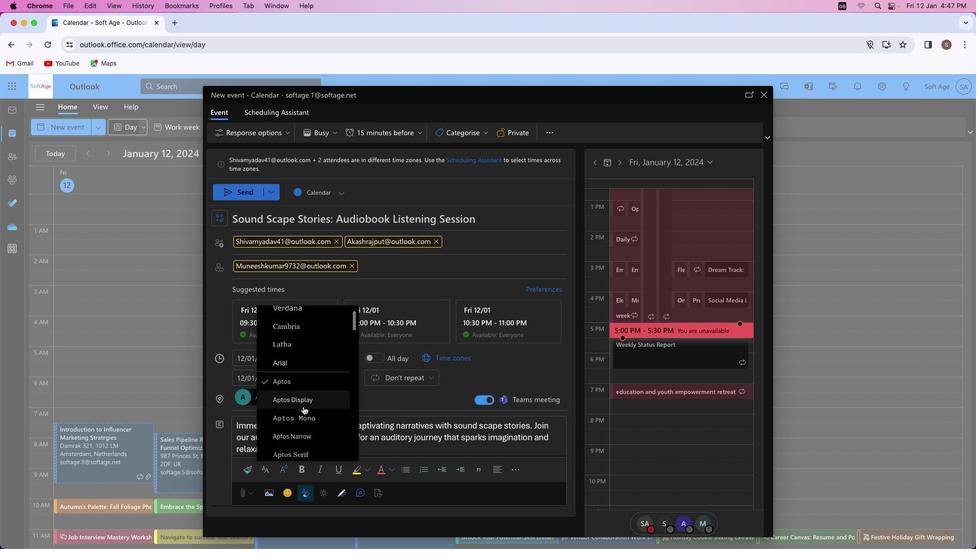 
Action: Mouse scrolled (303, 406) with delta (0, 0)
Screenshot: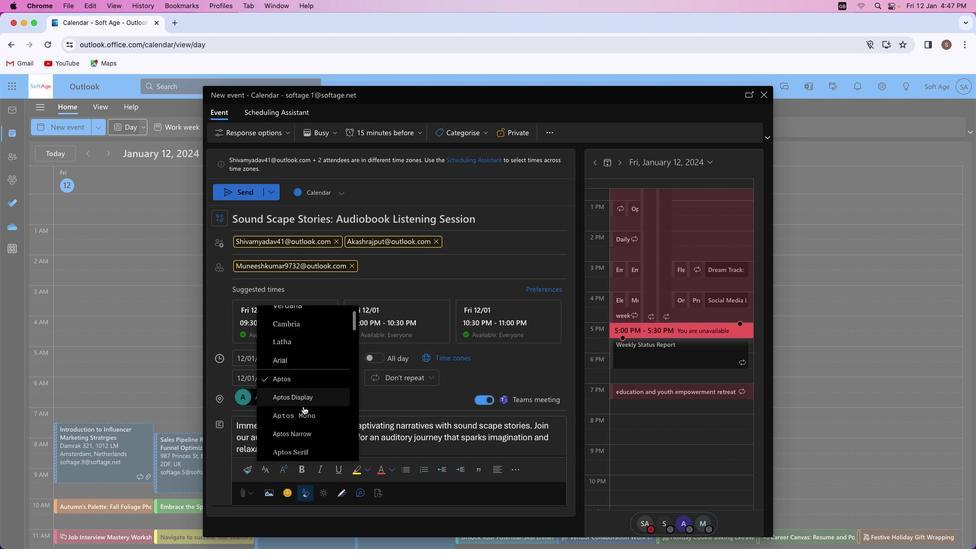 
Action: Mouse scrolled (303, 406) with delta (0, 0)
Screenshot: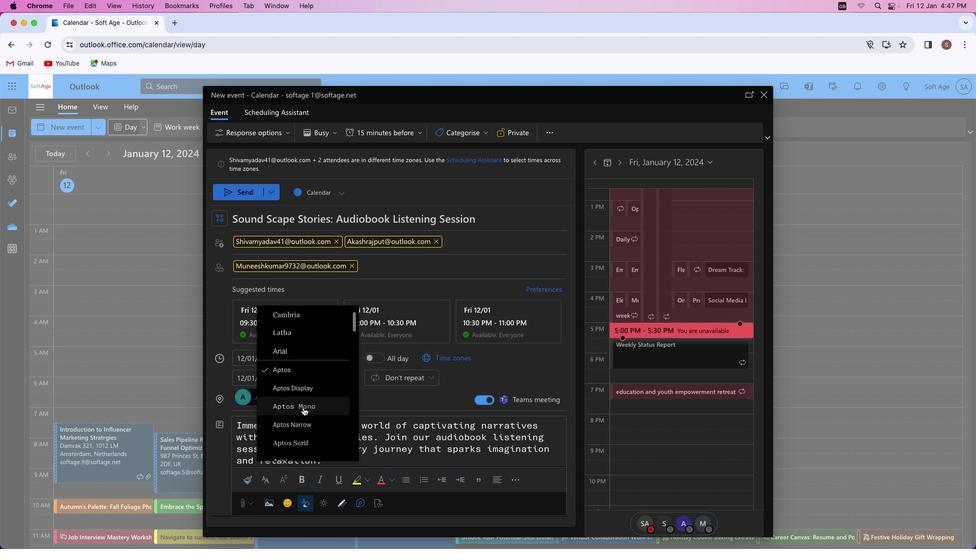 
Action: Mouse moved to (303, 406)
Screenshot: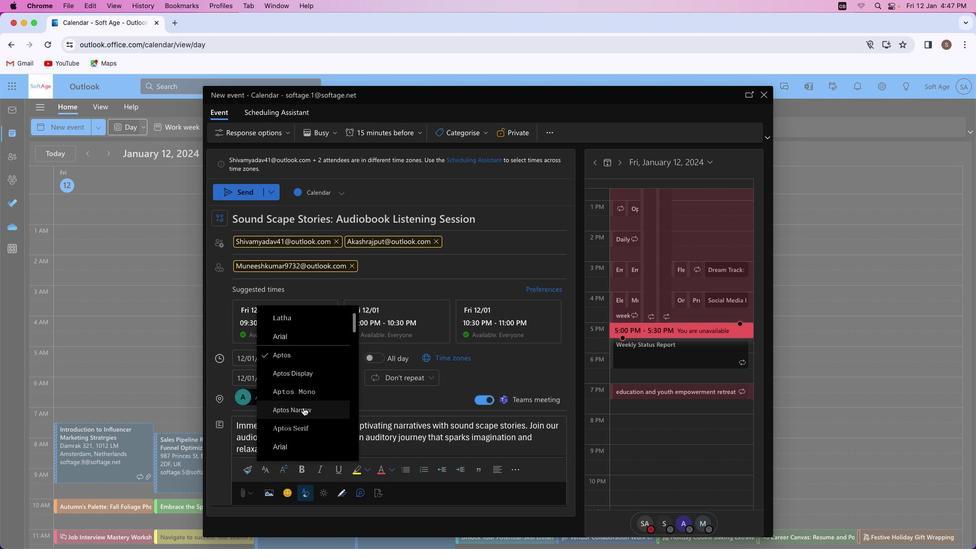 
Action: Mouse scrolled (303, 406) with delta (0, 0)
Screenshot: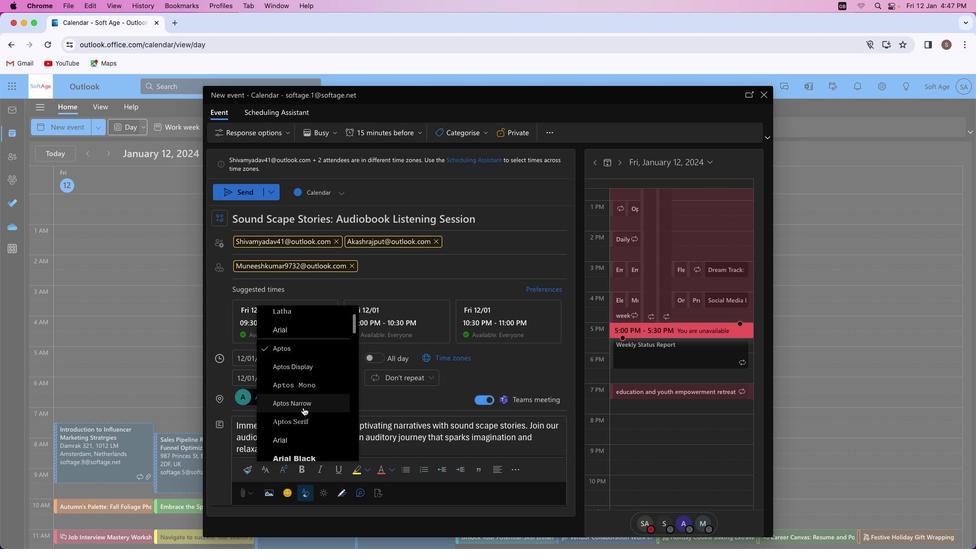 
Action: Mouse moved to (303, 407)
Screenshot: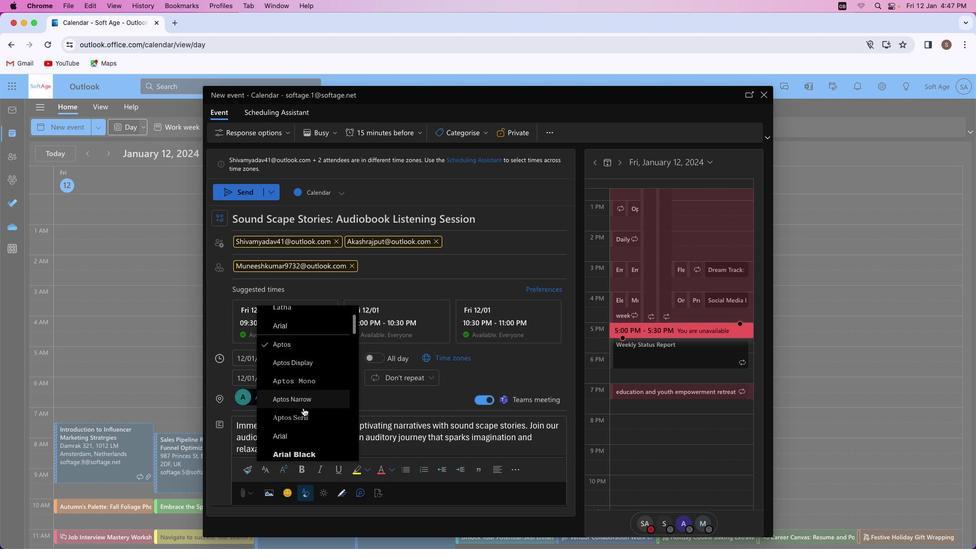 
Action: Mouse scrolled (303, 407) with delta (0, 0)
Screenshot: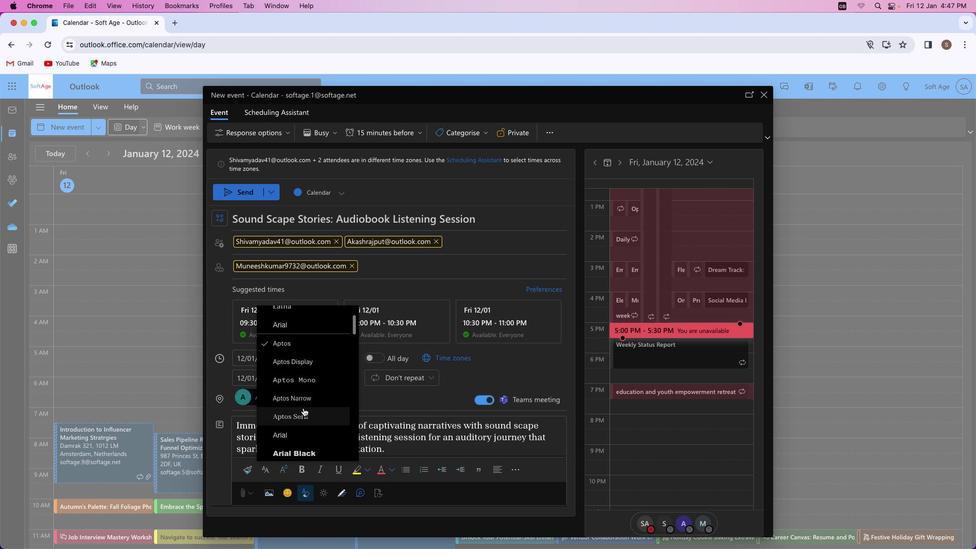 
Action: Mouse moved to (296, 428)
Screenshot: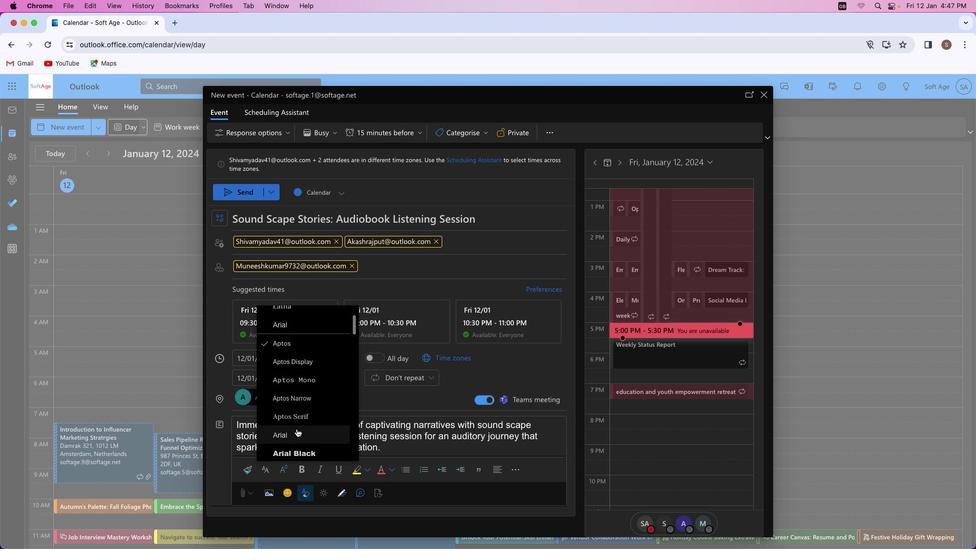 
Action: Mouse pressed left at (296, 428)
Screenshot: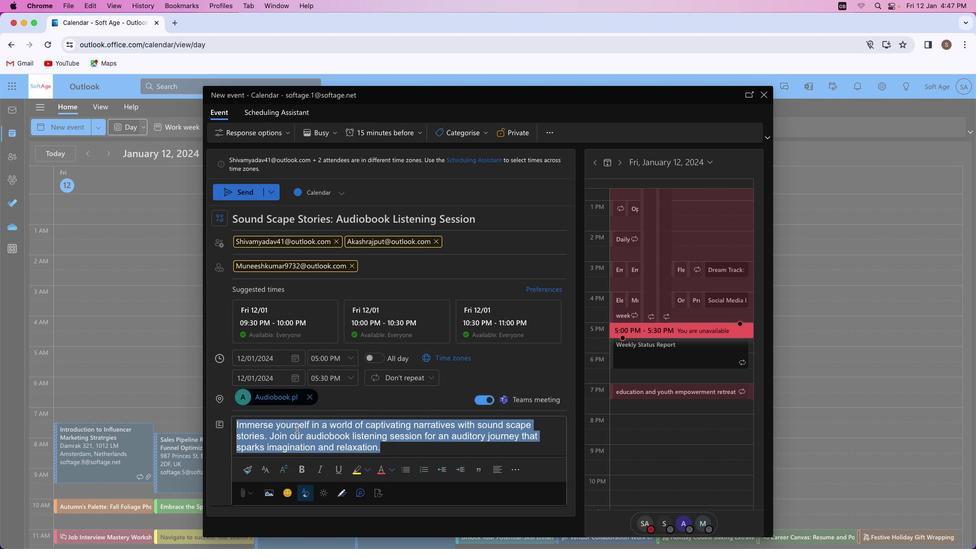 
Action: Mouse moved to (365, 469)
Screenshot: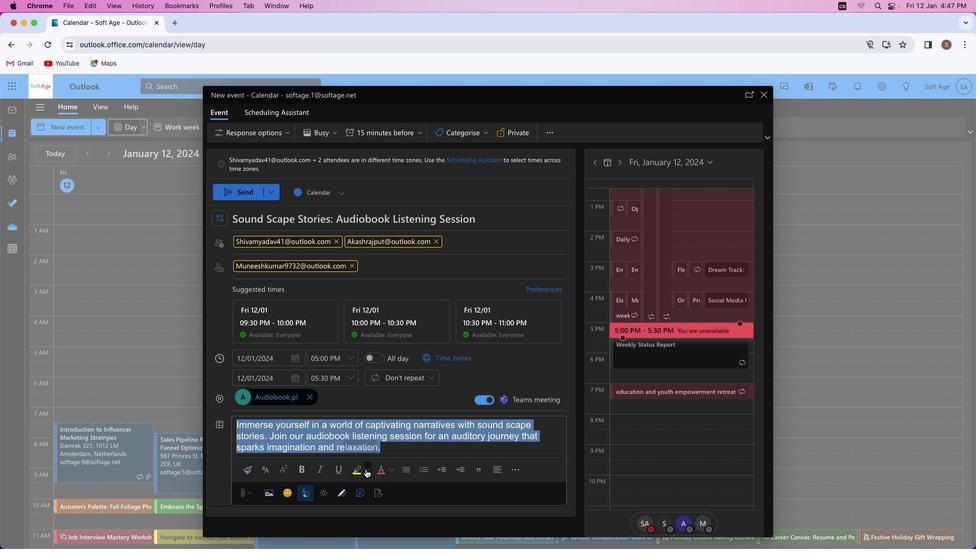 
Action: Mouse pressed left at (365, 469)
Screenshot: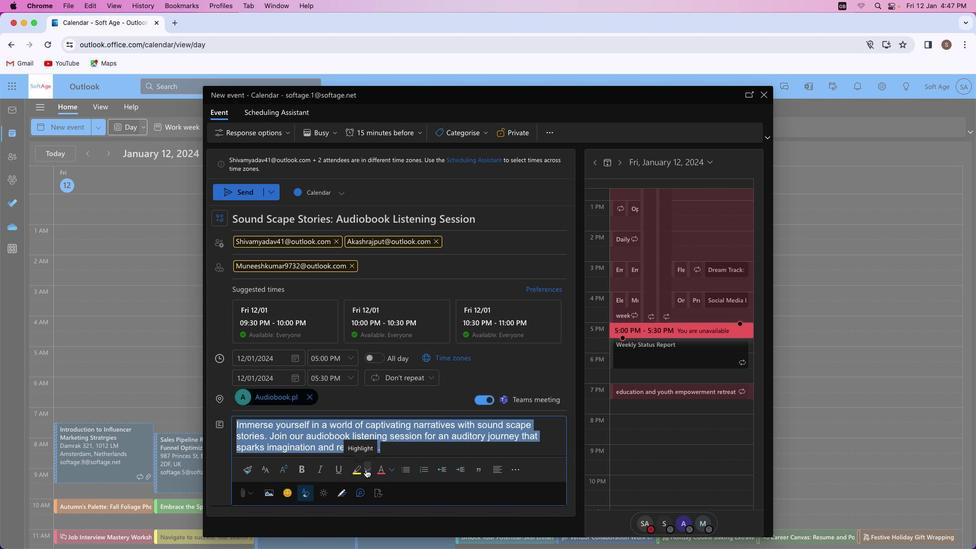 
Action: Mouse moved to (389, 414)
Screenshot: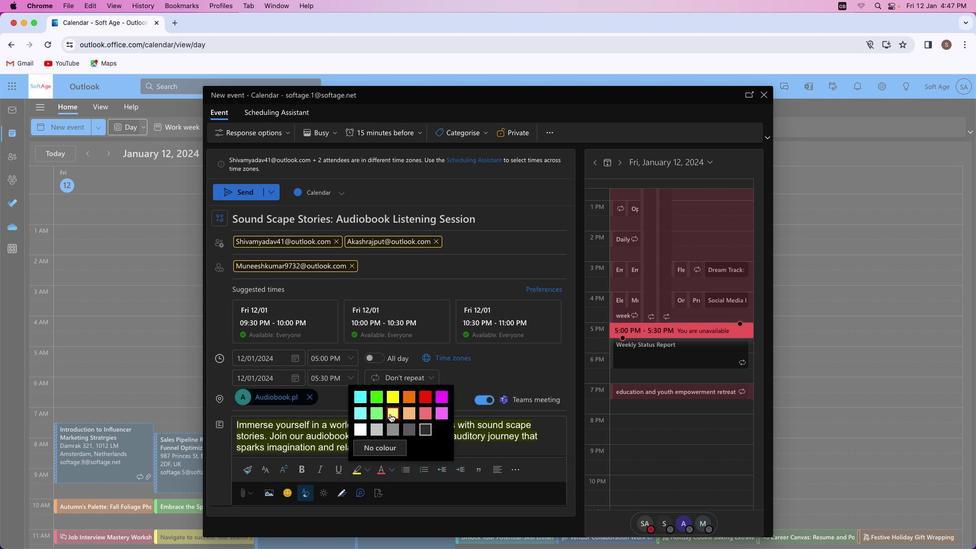 
Action: Mouse pressed left at (389, 414)
Screenshot: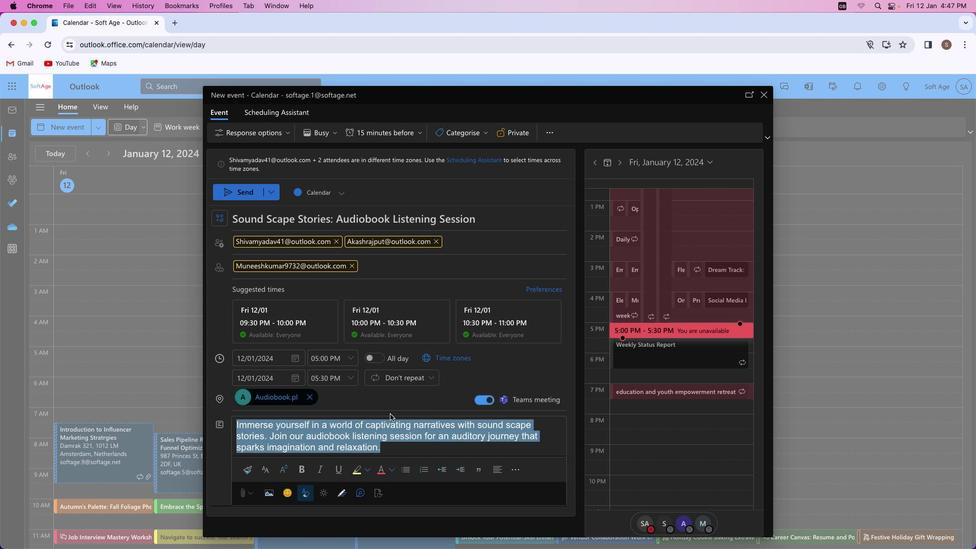 
Action: Mouse moved to (390, 467)
Screenshot: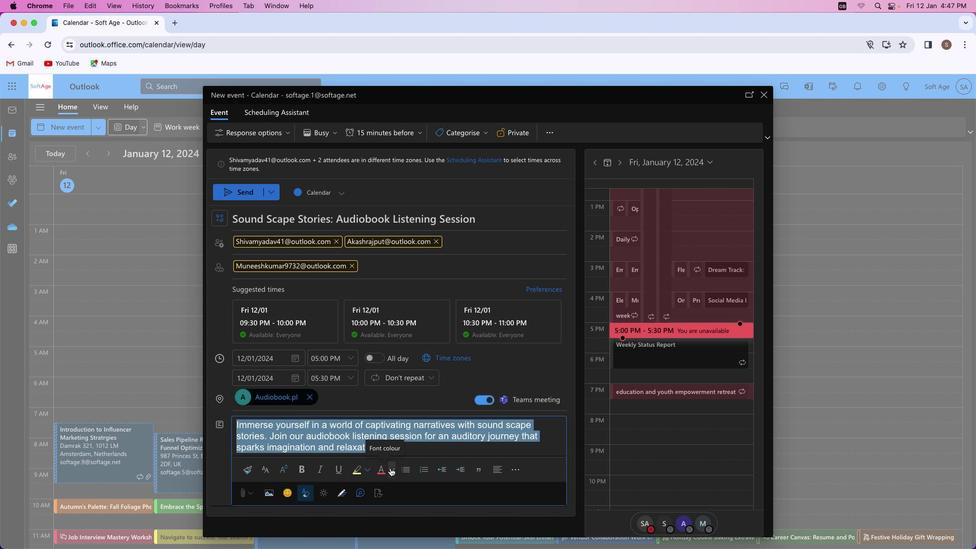 
Action: Mouse pressed left at (390, 467)
Screenshot: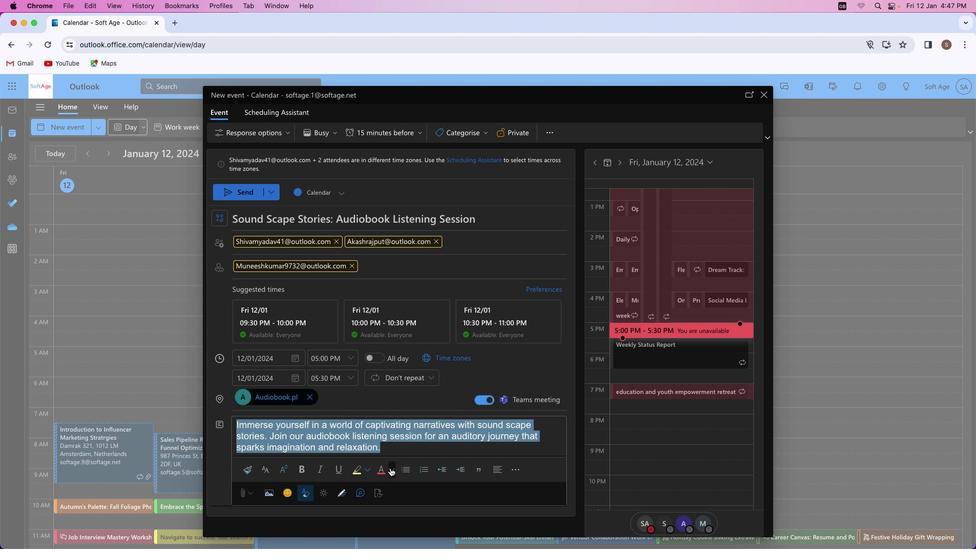 
Action: Mouse moved to (400, 412)
Screenshot: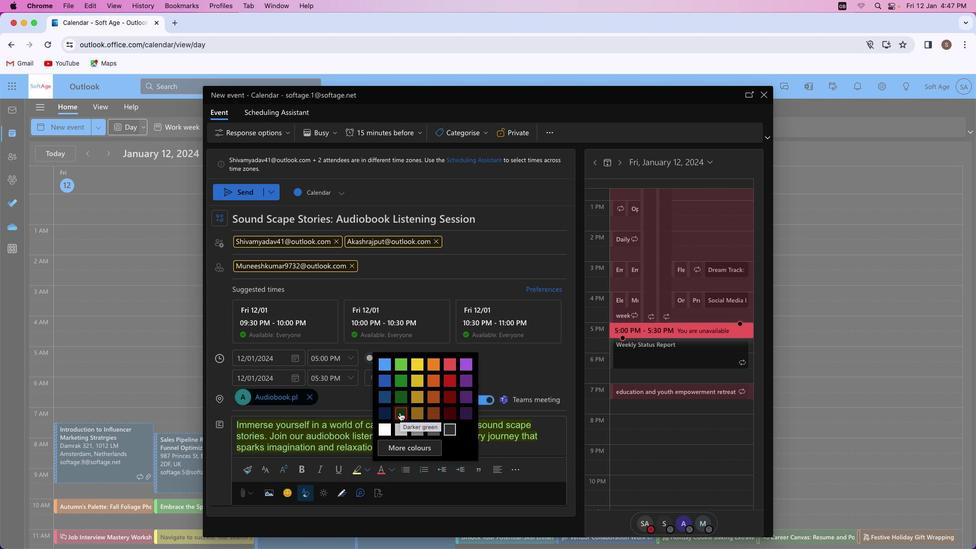 
Action: Mouse pressed left at (400, 412)
Screenshot: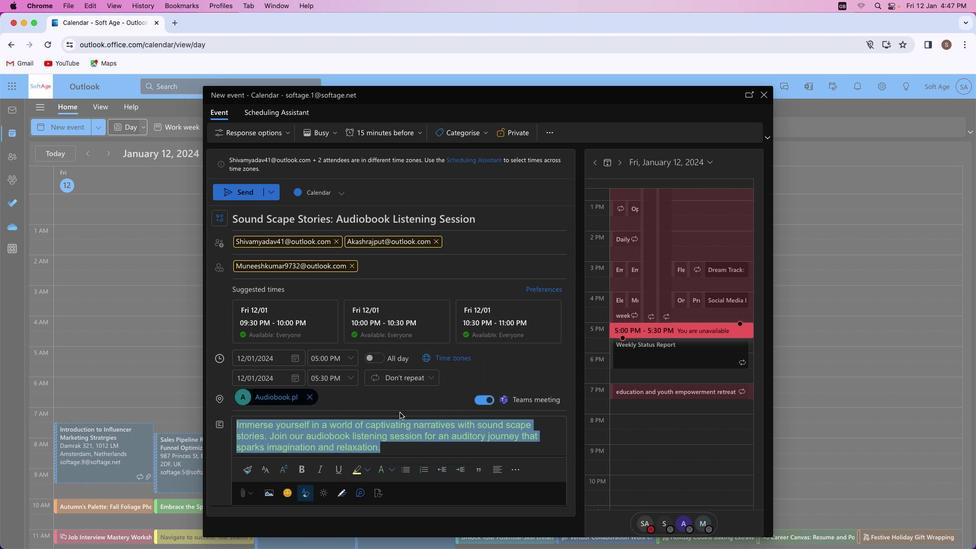 
Action: Mouse moved to (397, 444)
Screenshot: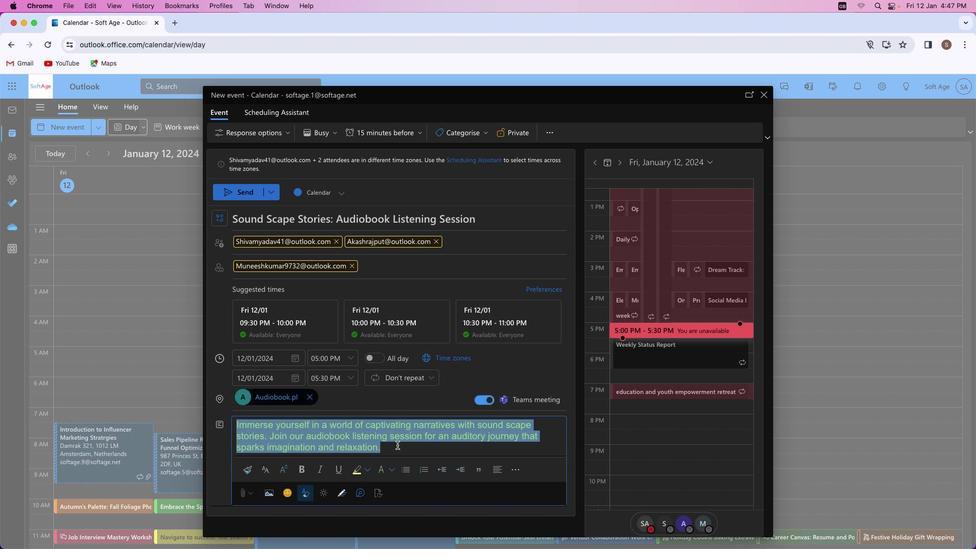 
Action: Mouse pressed left at (397, 444)
Screenshot: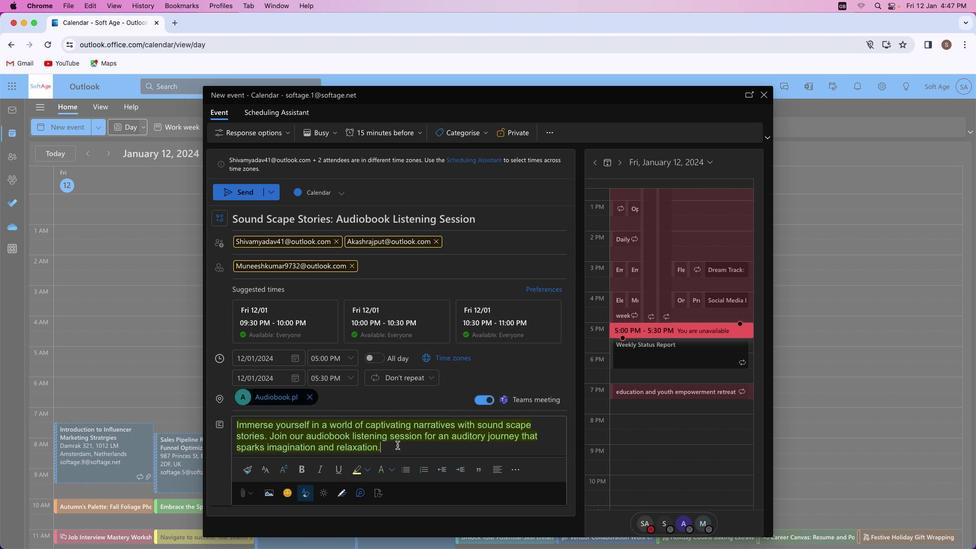 
Action: Mouse moved to (305, 435)
Screenshot: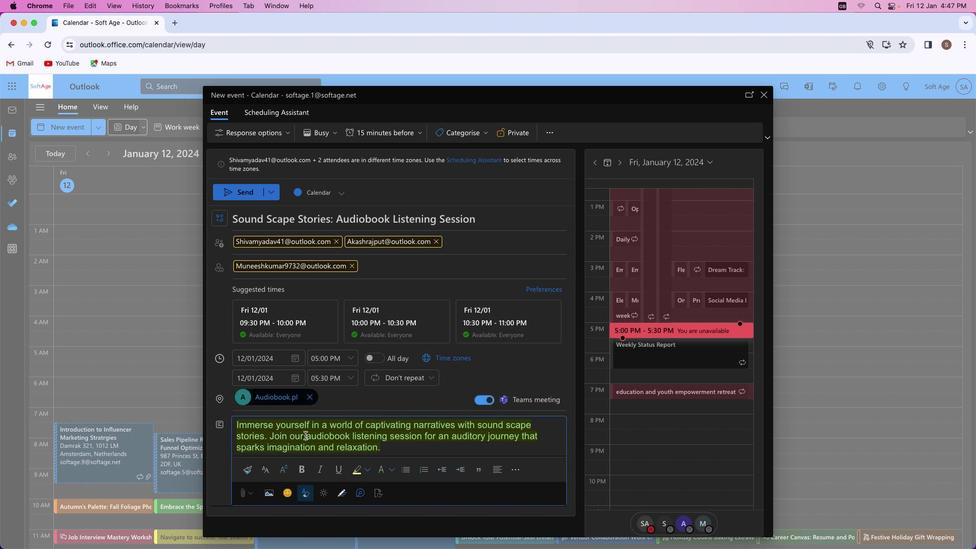 
Action: Mouse pressed left at (305, 435)
Screenshot: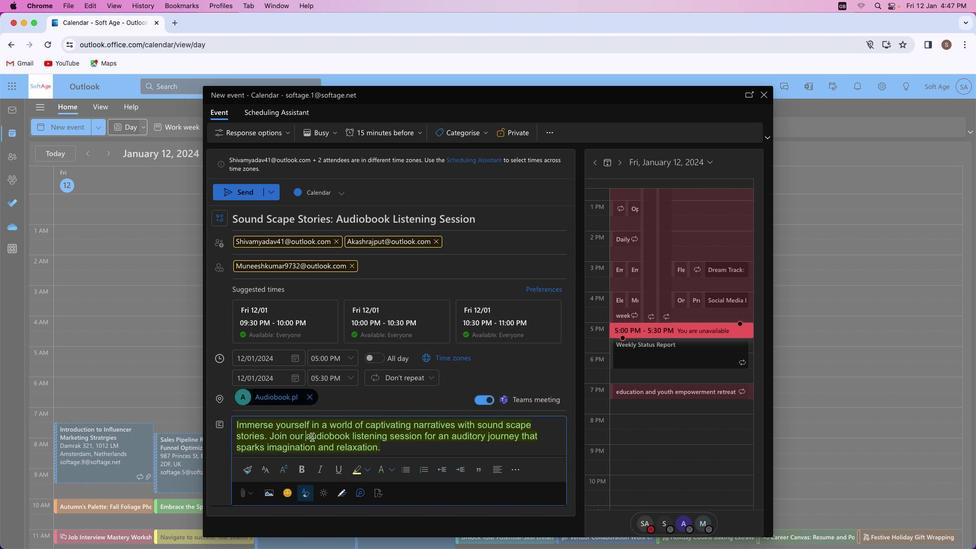 
Action: Mouse moved to (528, 417)
Screenshot: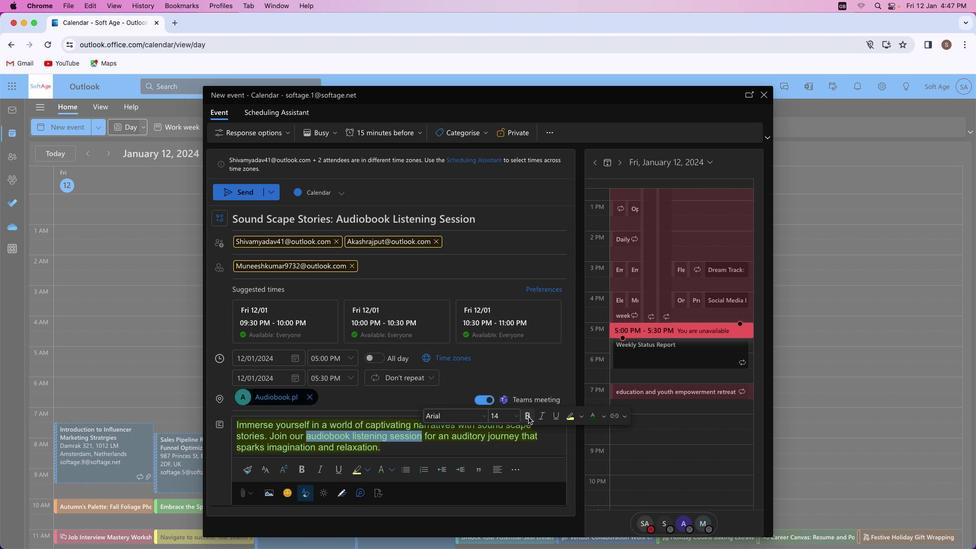 
Action: Mouse pressed left at (528, 417)
Screenshot: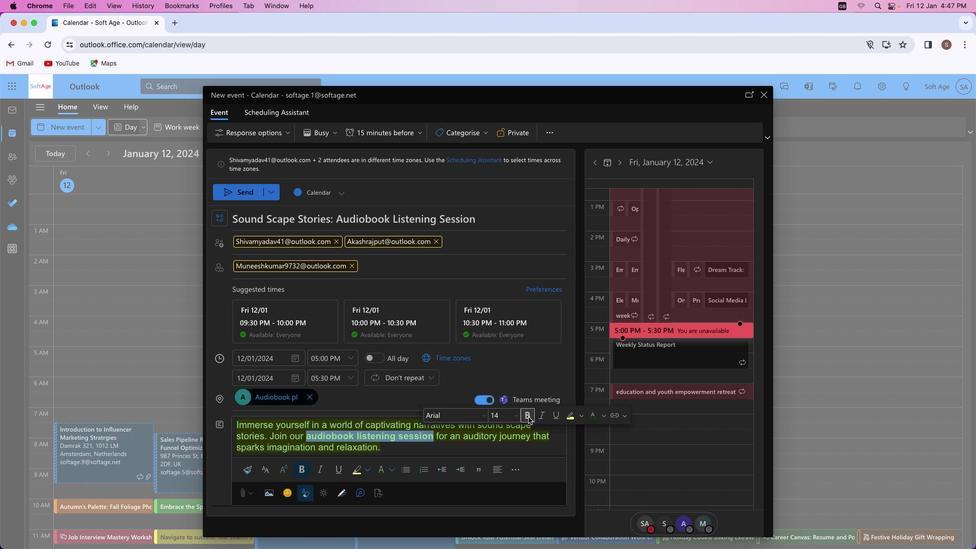 
Action: Mouse moved to (542, 414)
Screenshot: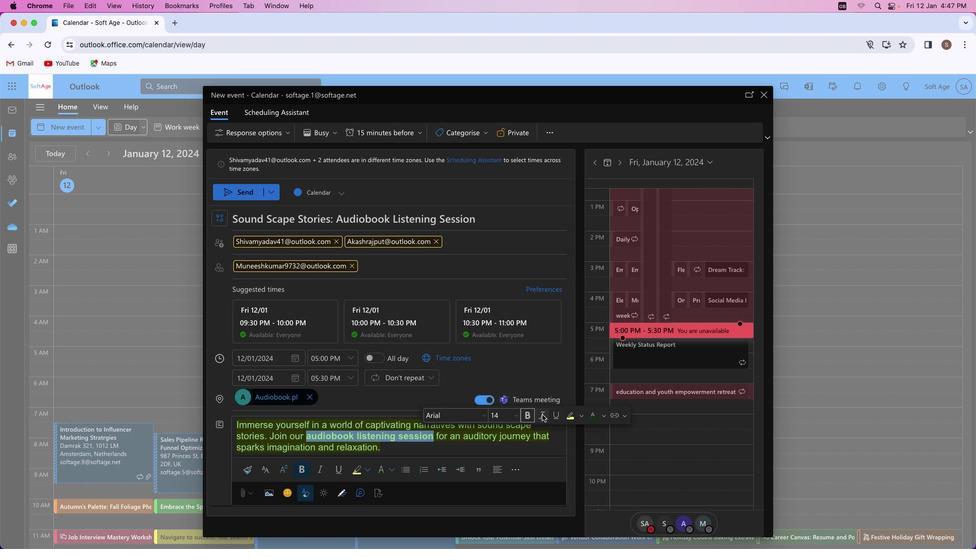 
Action: Mouse pressed left at (542, 414)
Screenshot: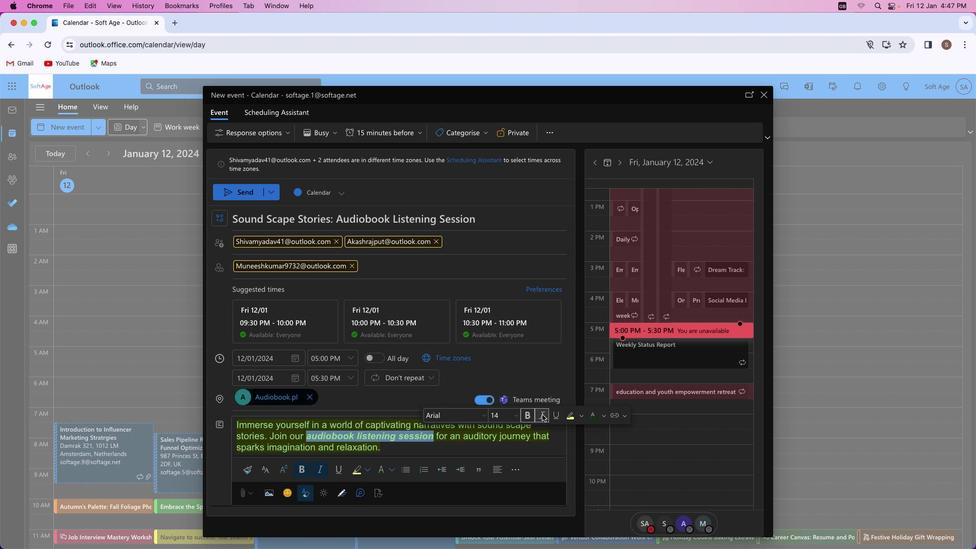 
Action: Mouse moved to (556, 416)
Screenshot: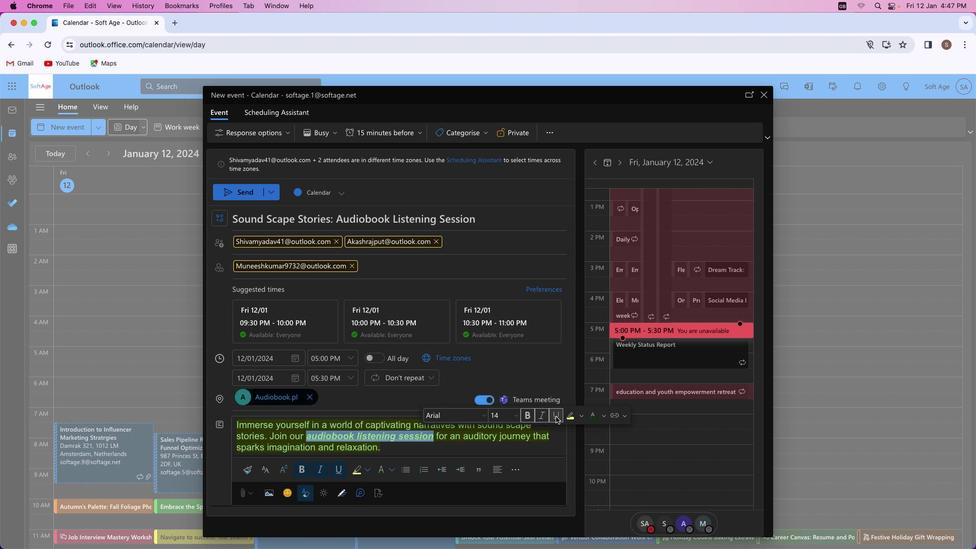 
Action: Mouse pressed left at (556, 416)
Screenshot: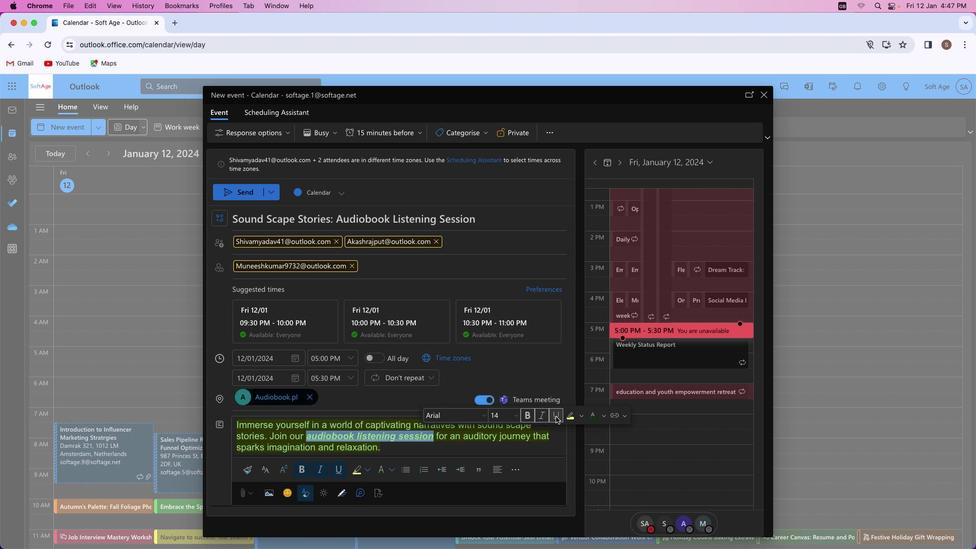 
Action: Mouse moved to (604, 415)
Screenshot: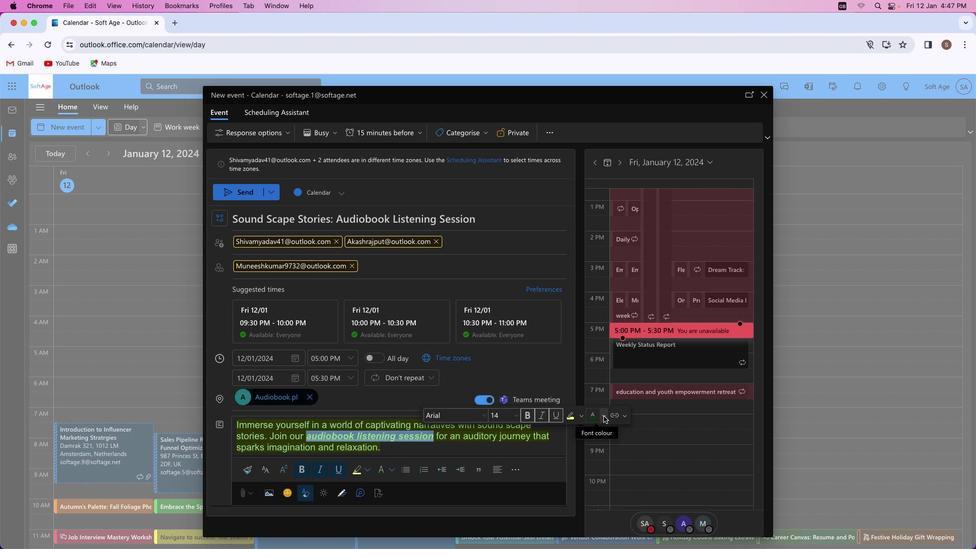 
Action: Mouse pressed left at (604, 415)
Screenshot: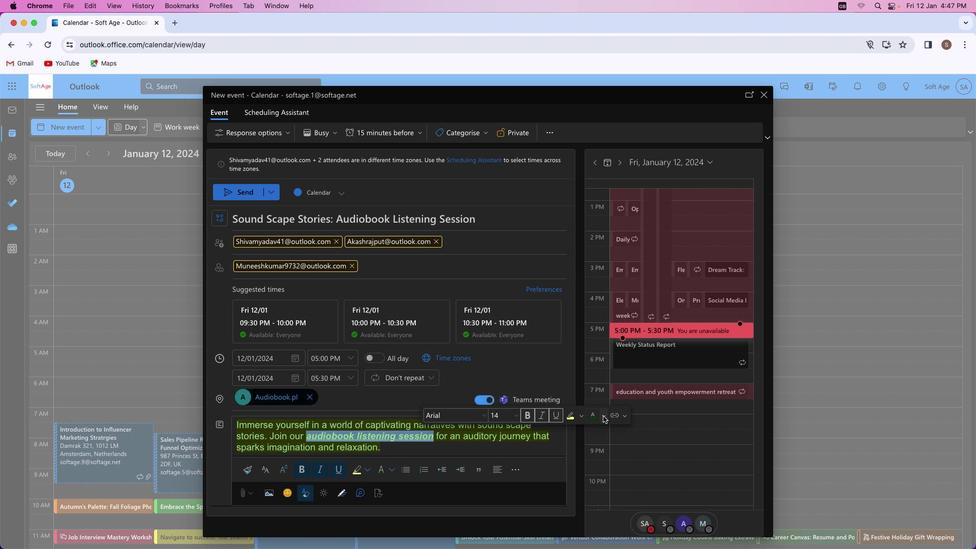 
Action: Mouse moved to (561, 497)
Screenshot: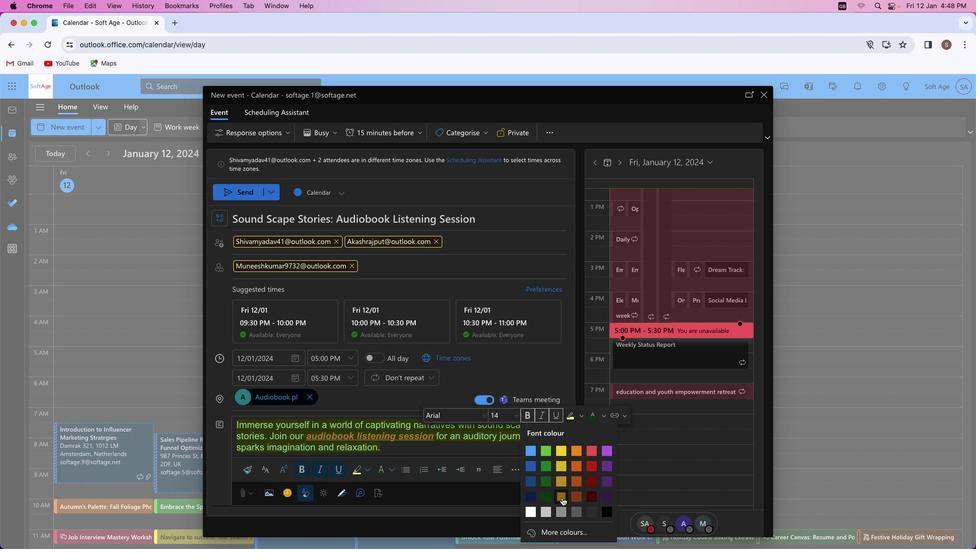 
Action: Mouse pressed left at (561, 497)
Screenshot: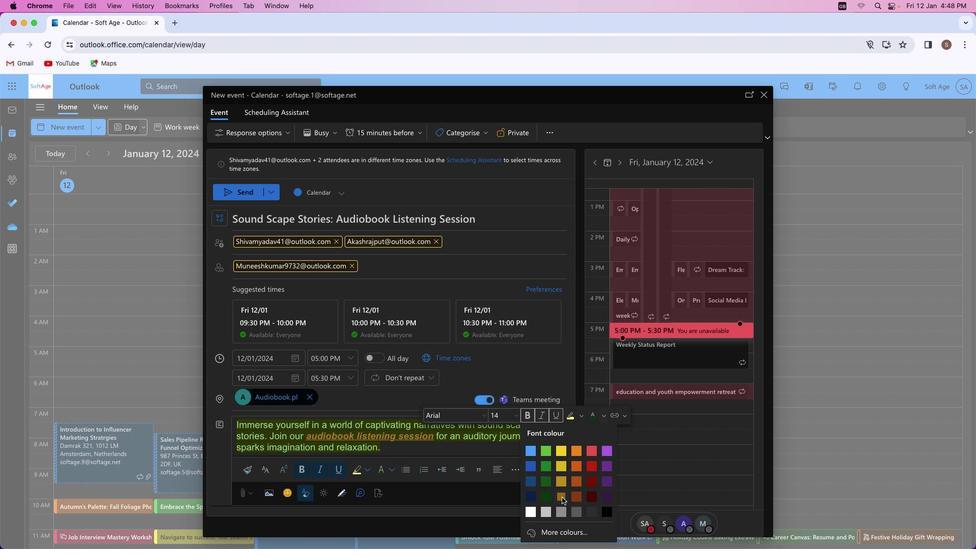 
Action: Mouse moved to (409, 449)
Screenshot: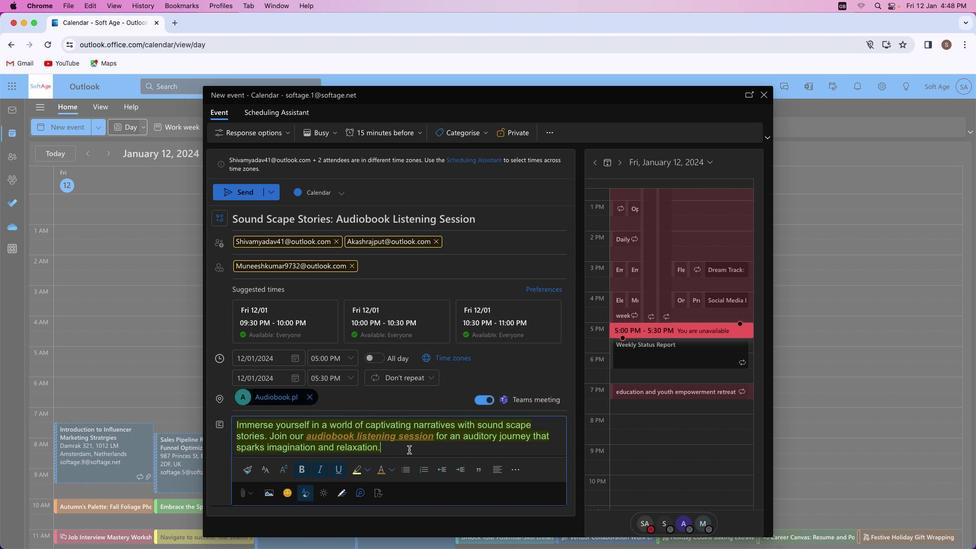 
Action: Mouse pressed left at (409, 449)
Screenshot: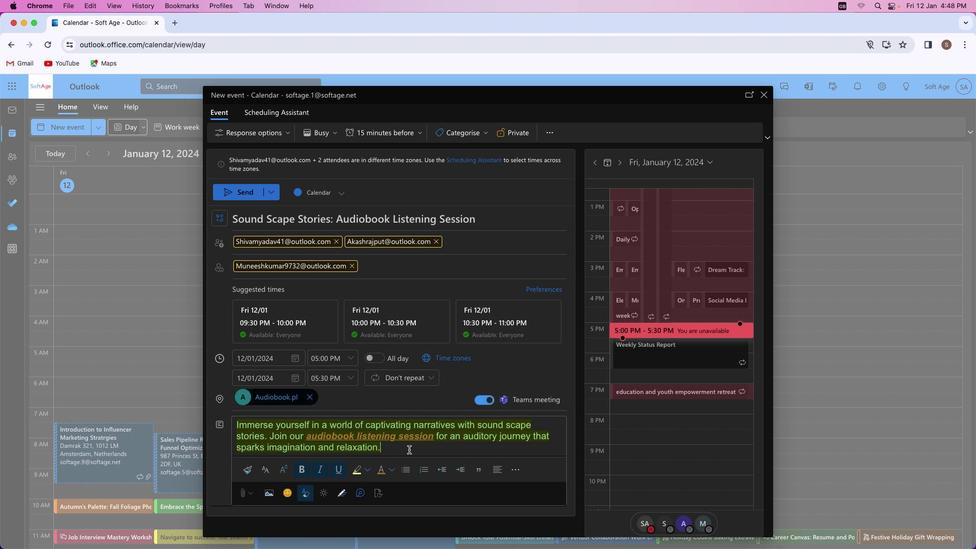 
Action: Mouse moved to (457, 131)
Screenshot: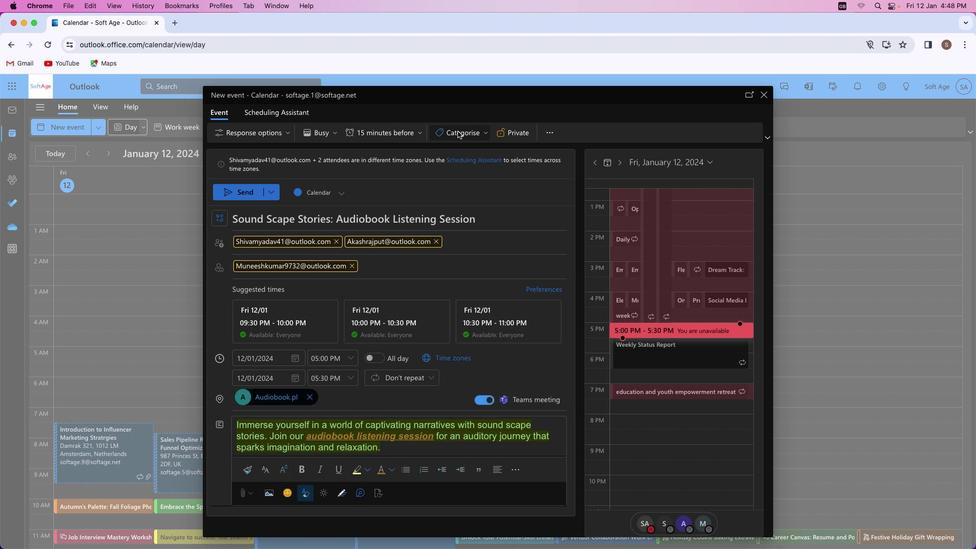 
Action: Mouse pressed left at (457, 131)
Screenshot: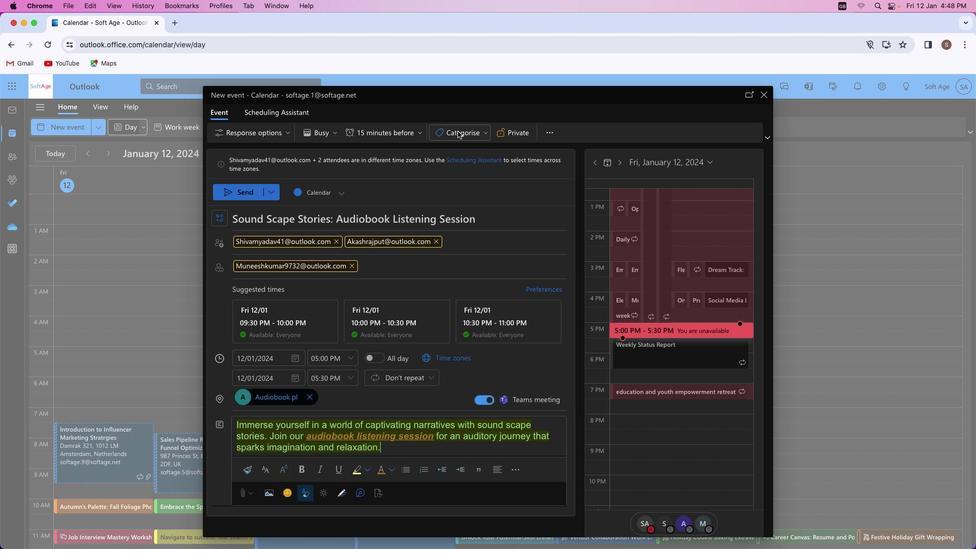 
Action: Mouse moved to (460, 232)
Screenshot: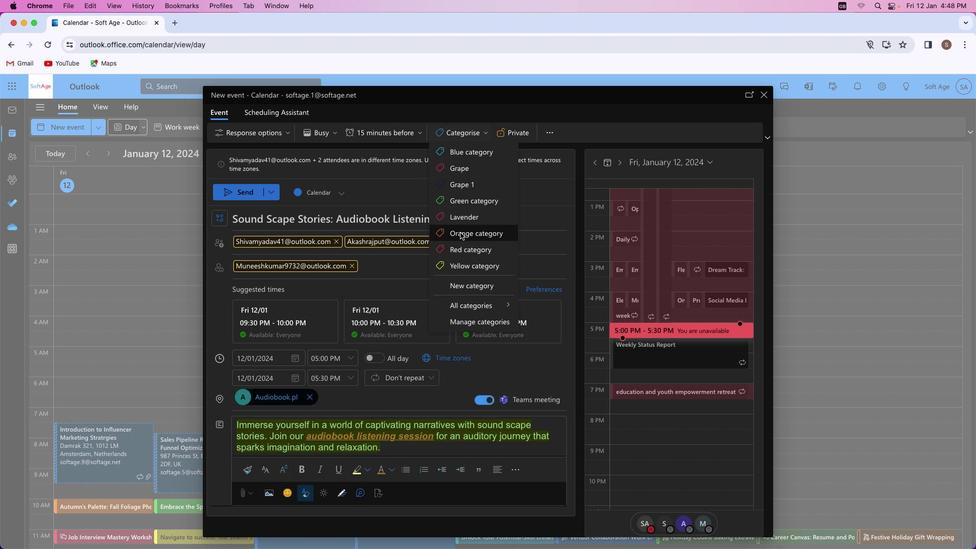 
Action: Mouse pressed left at (460, 232)
Screenshot: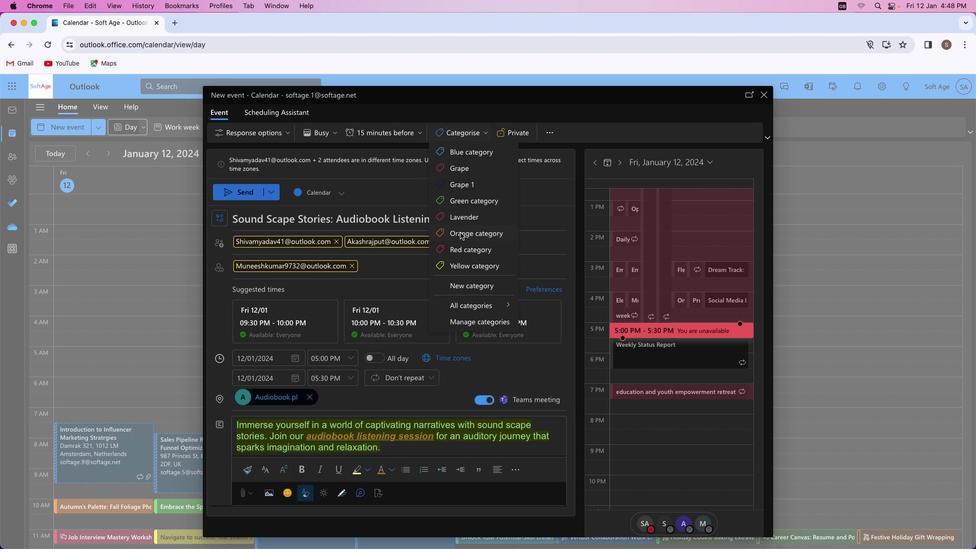 
Action: Mouse moved to (239, 190)
Screenshot: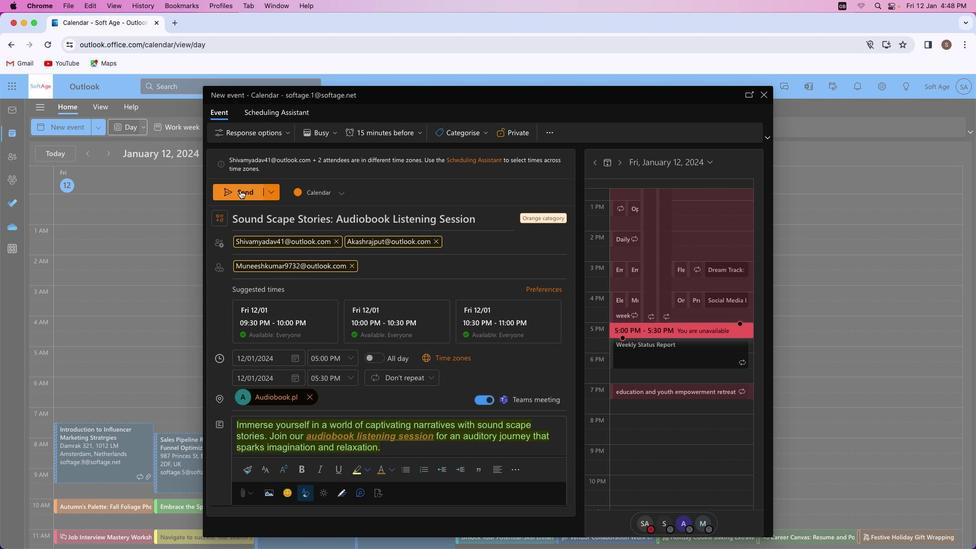 
Action: Mouse pressed left at (239, 190)
Screenshot: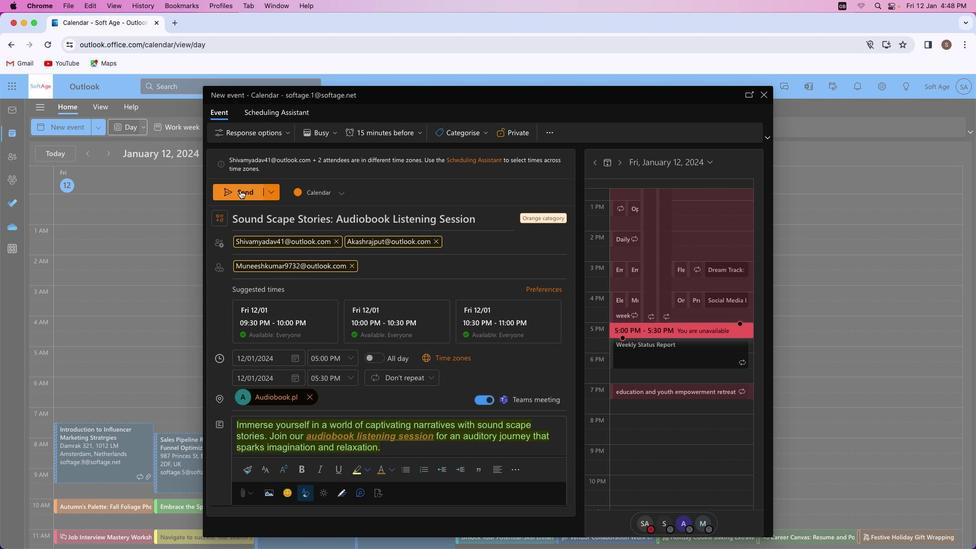 
Action: Mouse moved to (493, 395)
Screenshot: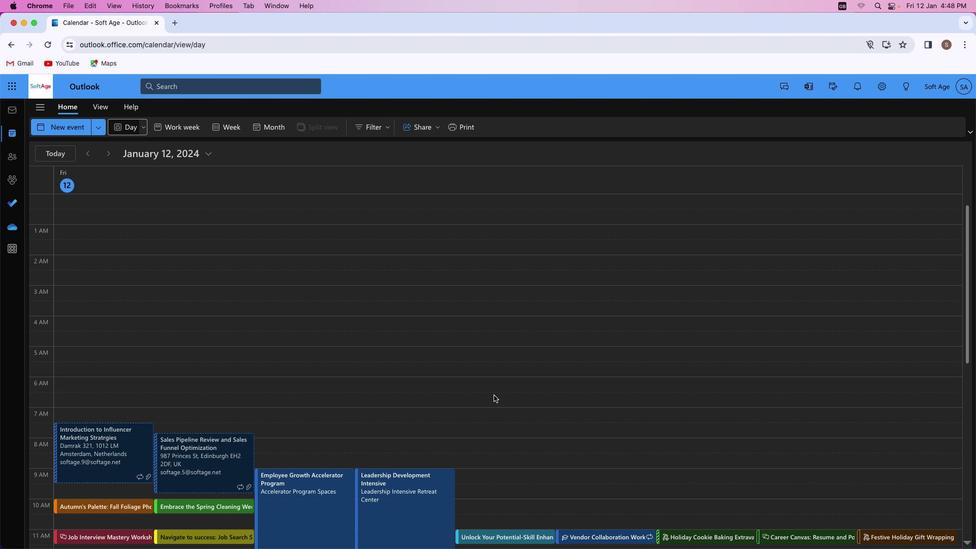 
